Task: Add Attachment from Google Drive to Card Card0000000103 in Board Board0000000026 in Workspace WS0000000009 in Trello. Add Cover Orange to Card Card0000000103 in Board Board0000000026 in Workspace WS0000000009 in Trello. Add "Add Label …" with "Title" Title0000000103 to Button Button0000000103 to Card Card0000000103 in Board Board0000000026 in Workspace WS0000000009 in Trello. Add Description DS0000000103 to Card Card0000000103 in Board Board0000000026 in Workspace WS0000000009 in Trello. Add Comment CM0000000103 to Card Card0000000103 in Board Board0000000026 in Workspace WS0000000009 in Trello
Action: Mouse moved to (415, 512)
Screenshot: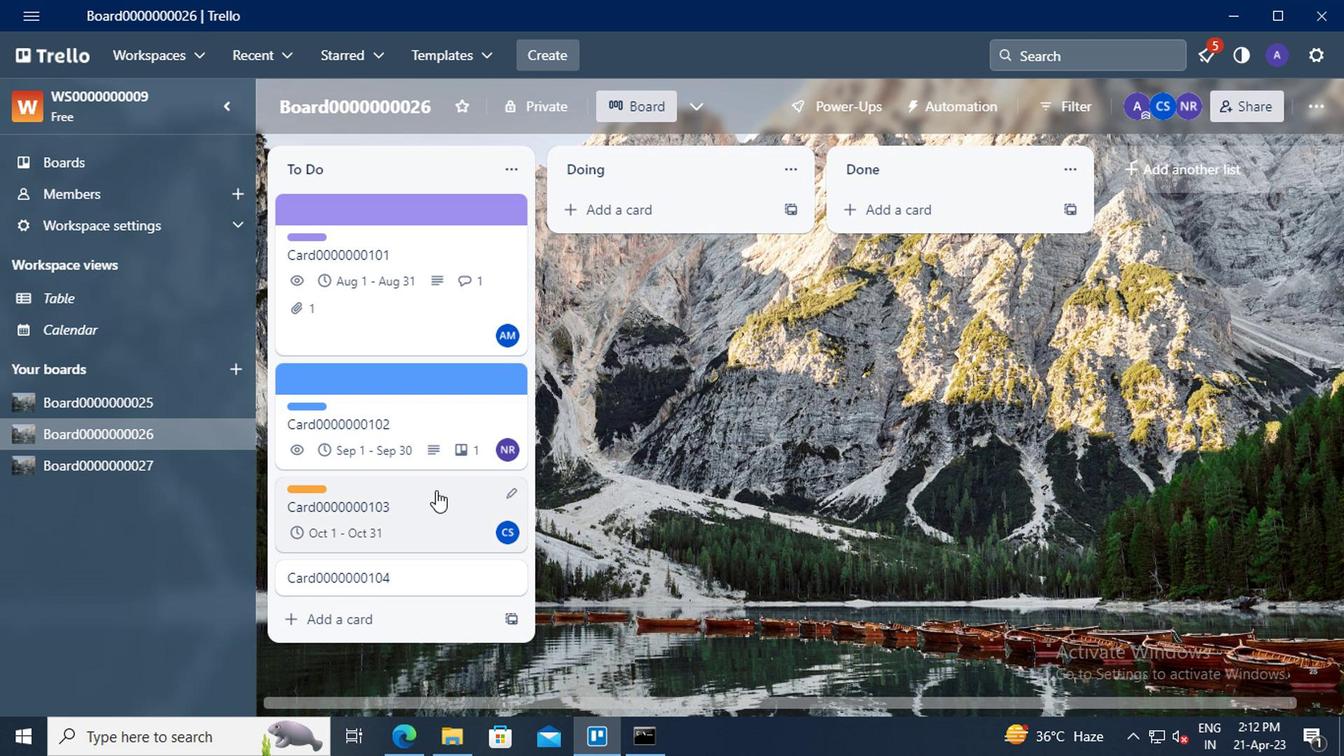 
Action: Mouse pressed left at (415, 512)
Screenshot: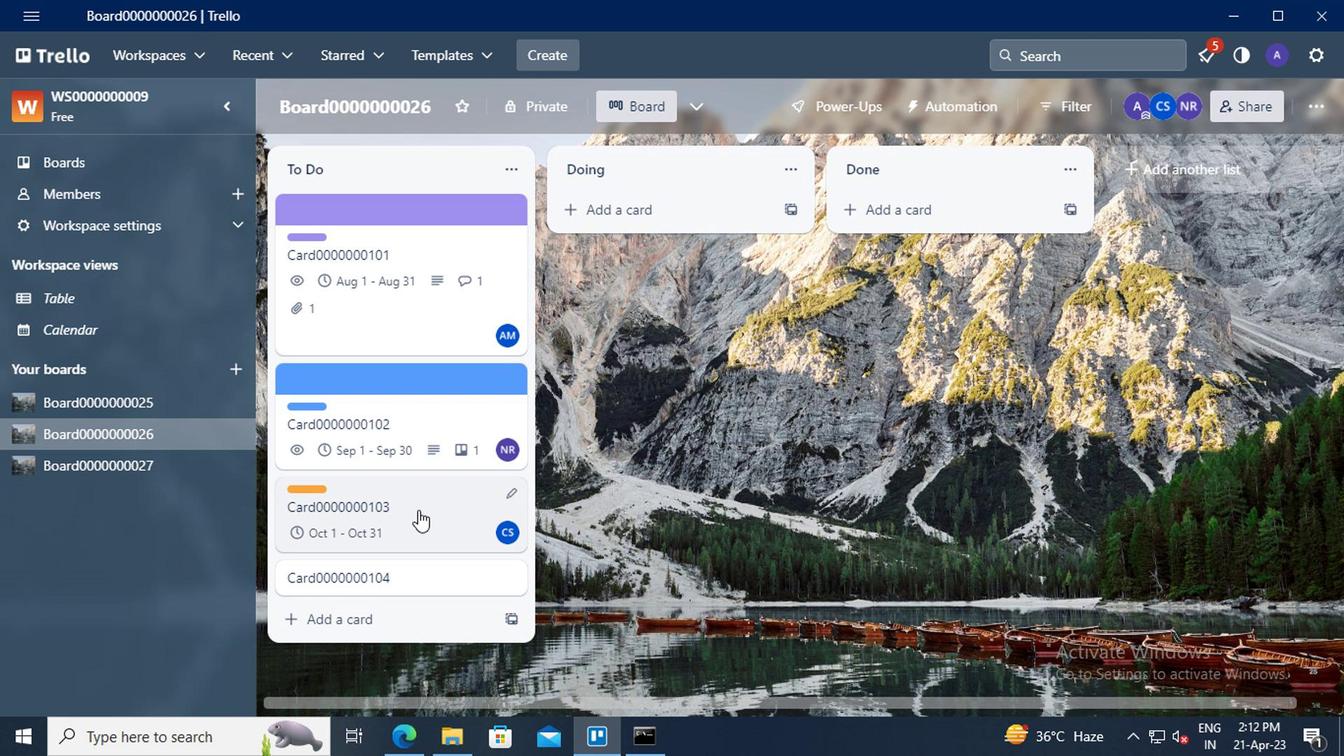 
Action: Mouse moved to (915, 417)
Screenshot: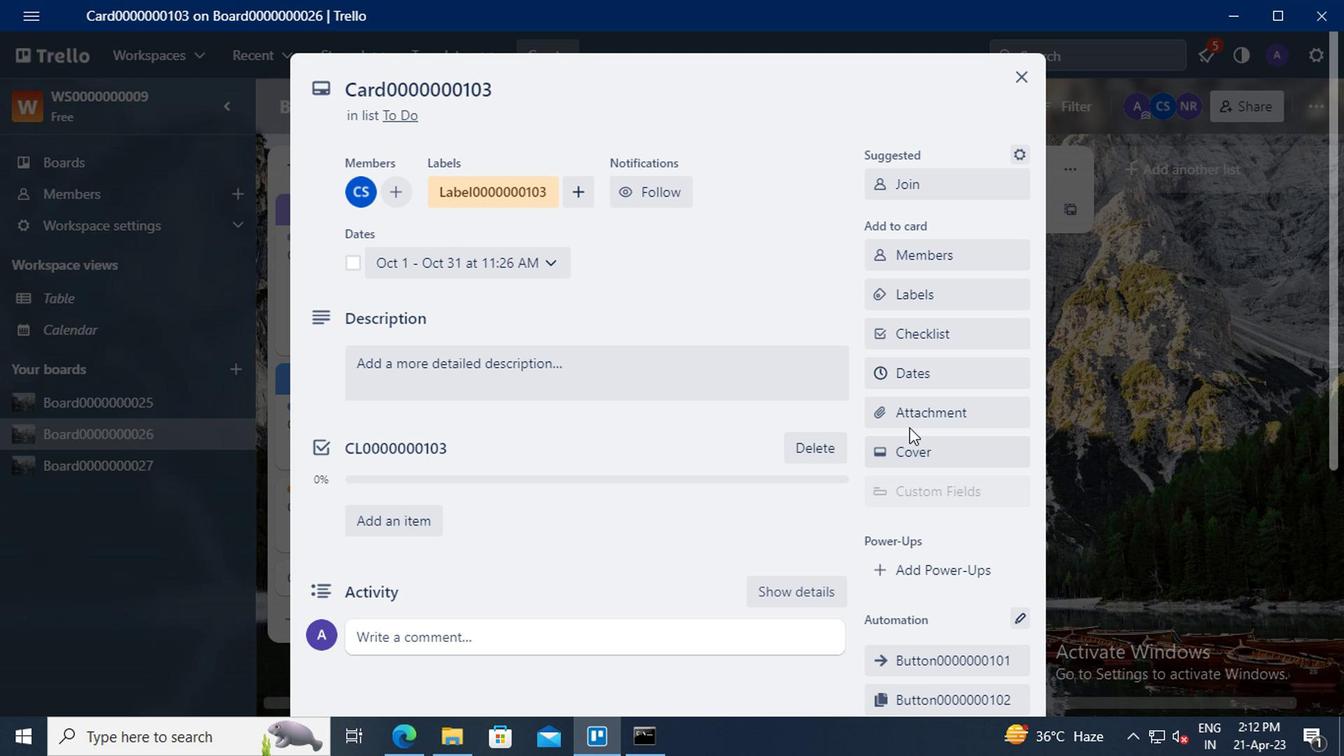 
Action: Mouse pressed left at (915, 417)
Screenshot: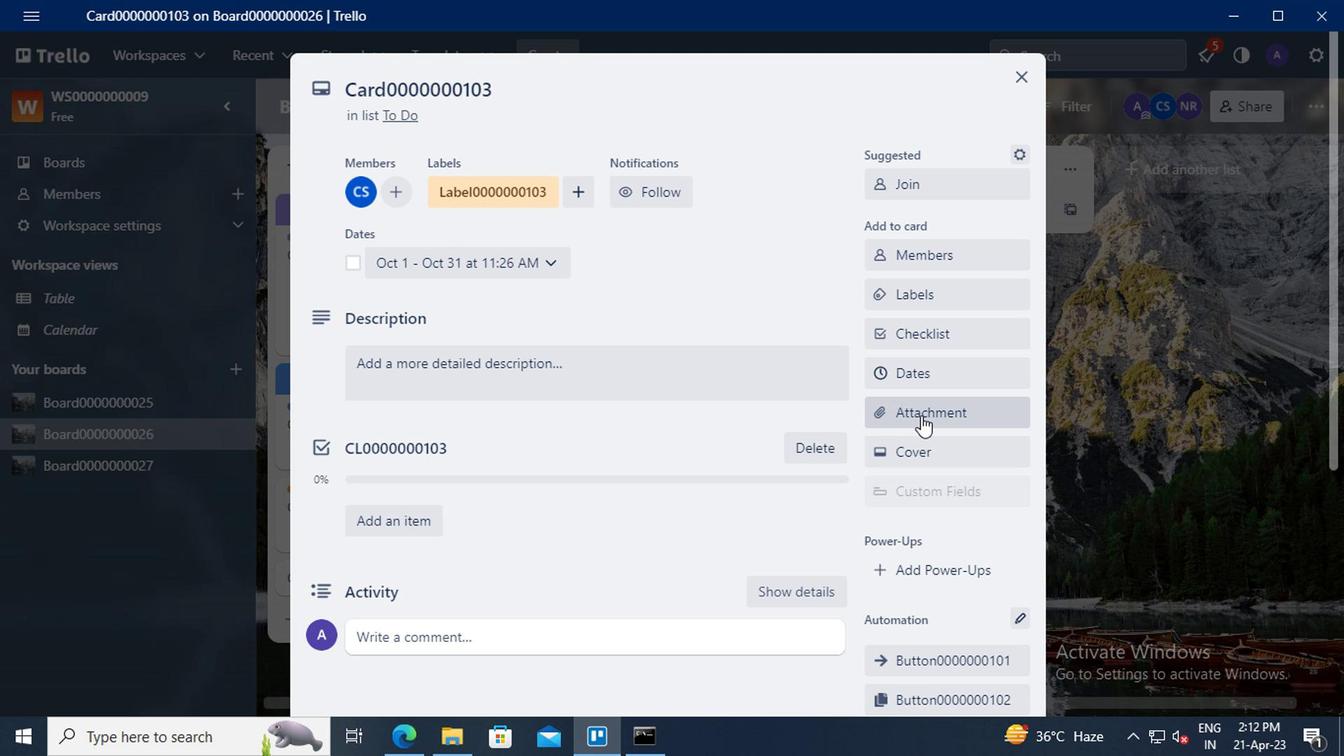 
Action: Mouse moved to (933, 236)
Screenshot: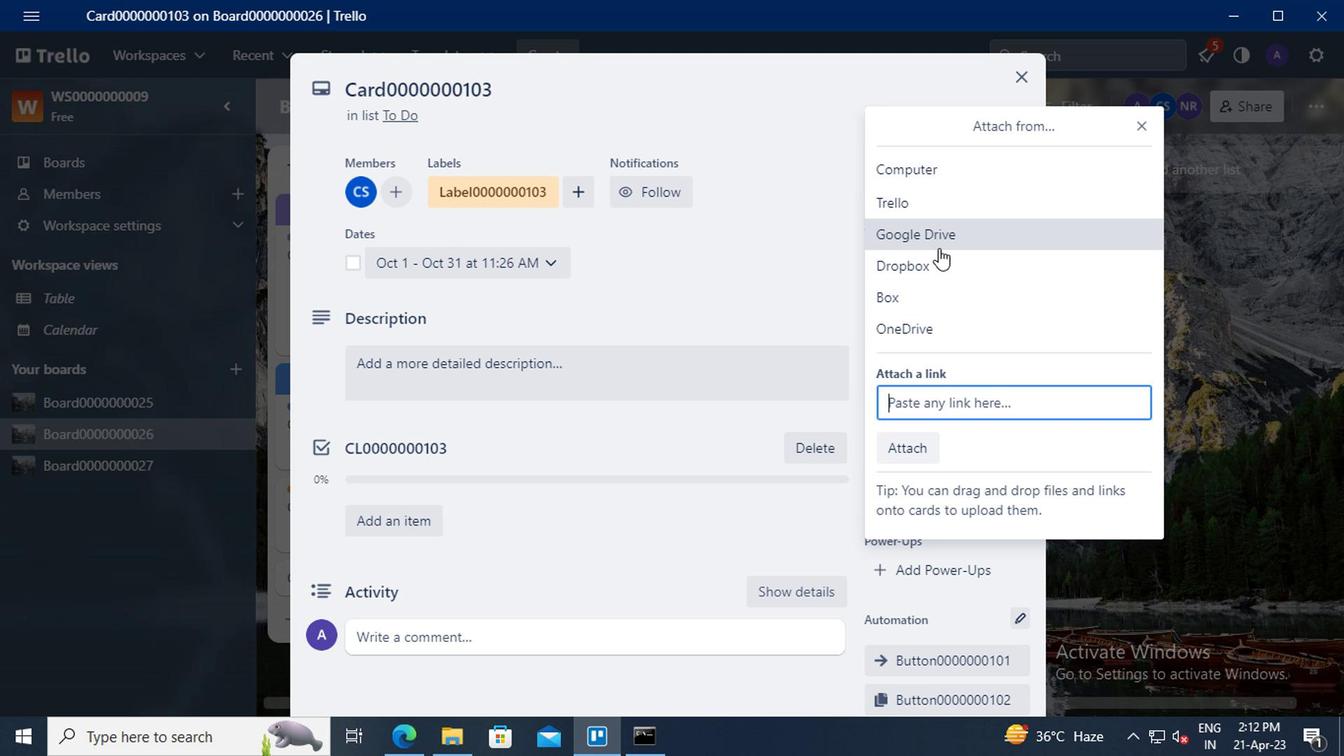 
Action: Mouse pressed left at (933, 236)
Screenshot: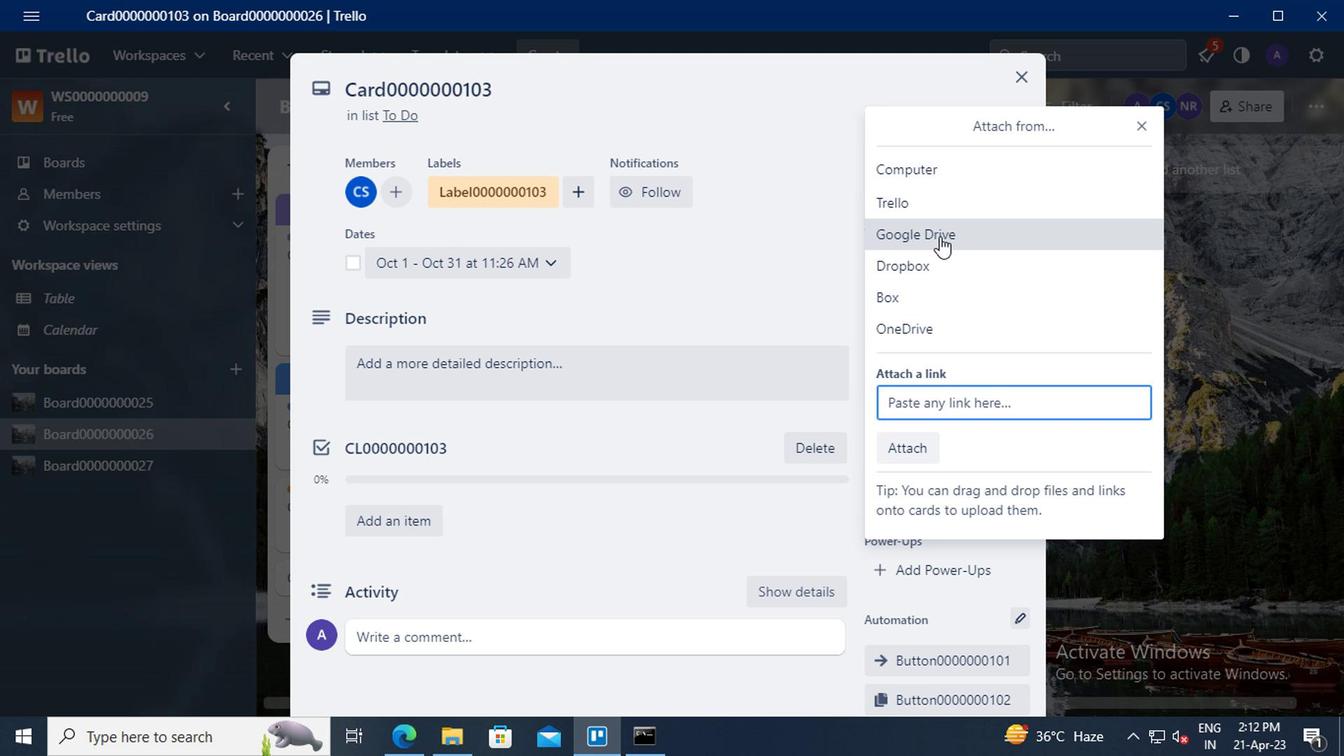 
Action: Mouse moved to (329, 333)
Screenshot: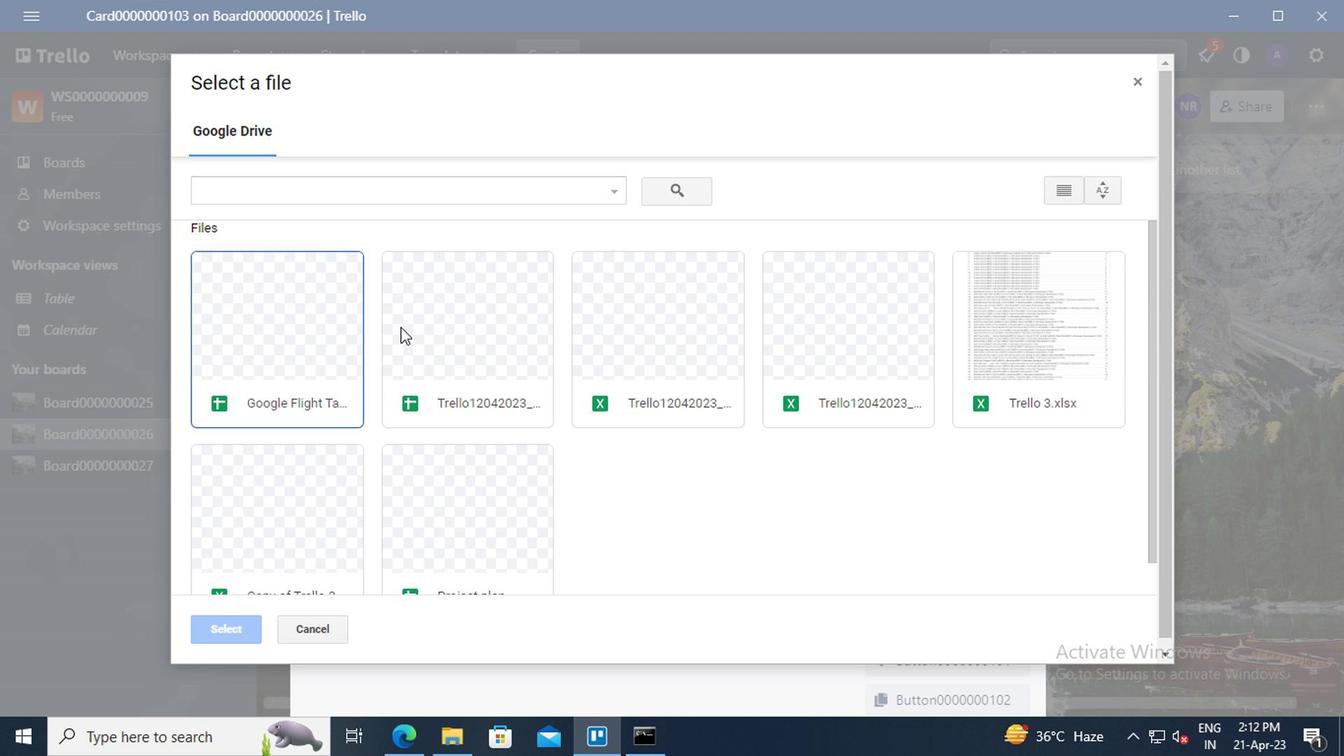 
Action: Mouse pressed left at (329, 333)
Screenshot: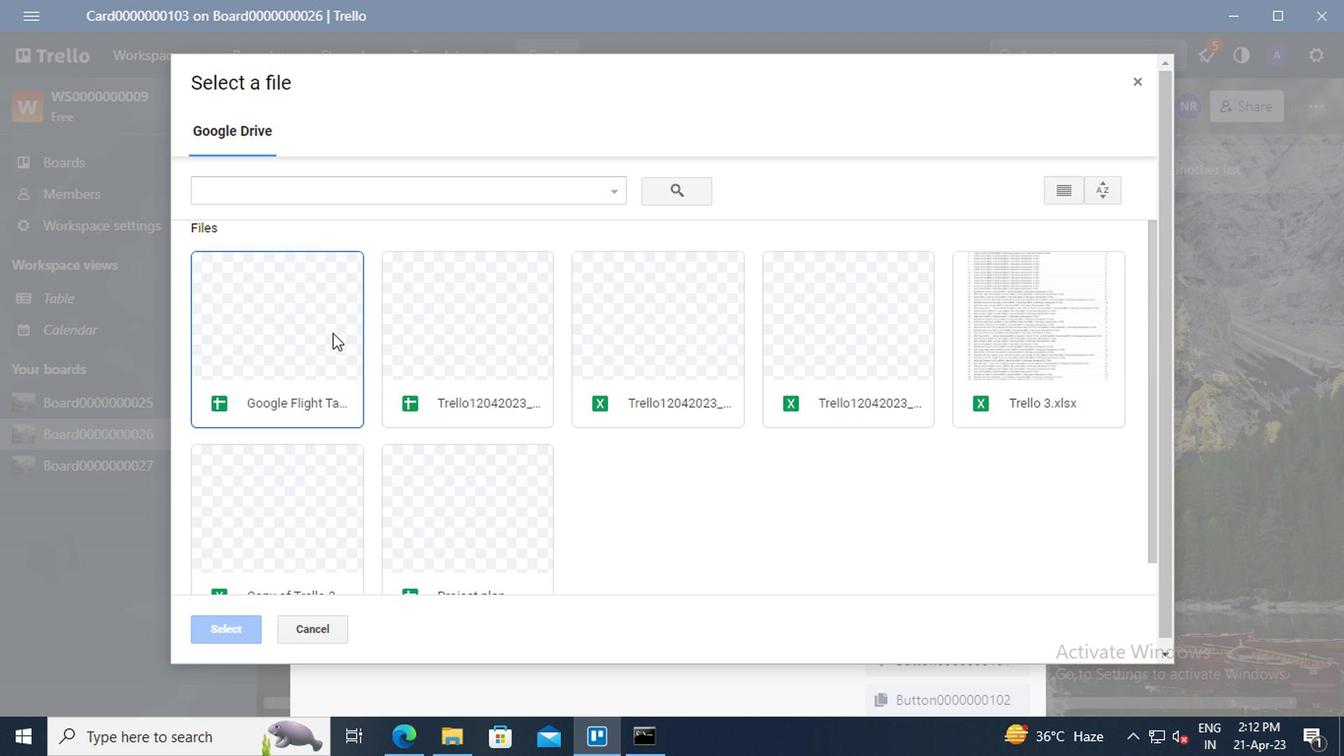 
Action: Mouse moved to (245, 630)
Screenshot: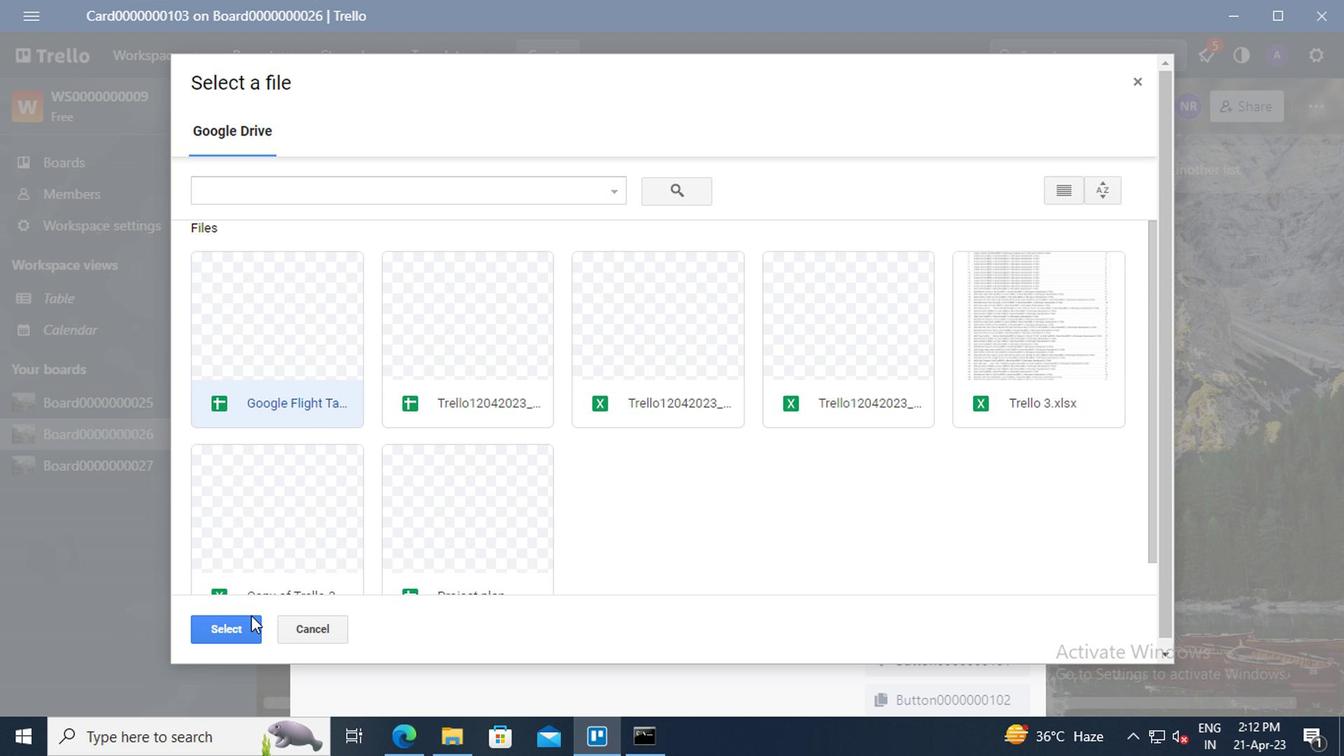 
Action: Mouse pressed left at (245, 630)
Screenshot: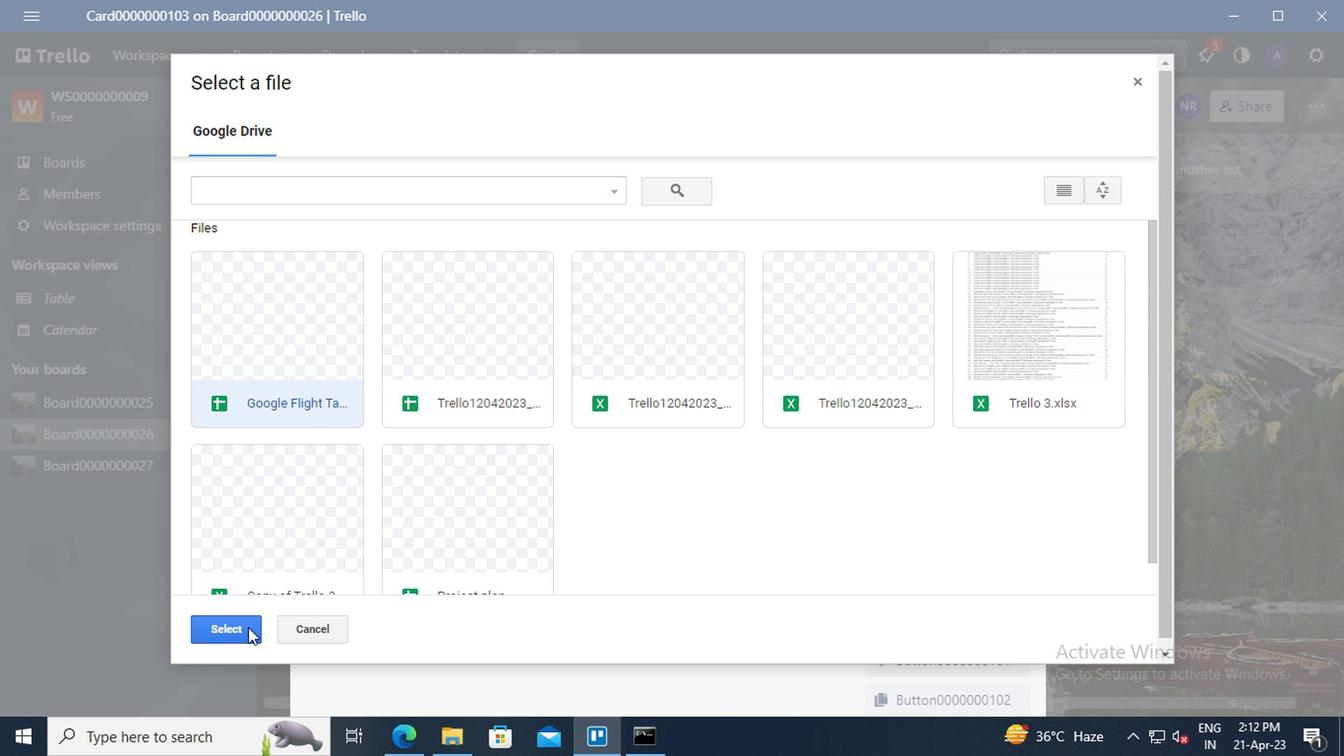
Action: Mouse moved to (909, 450)
Screenshot: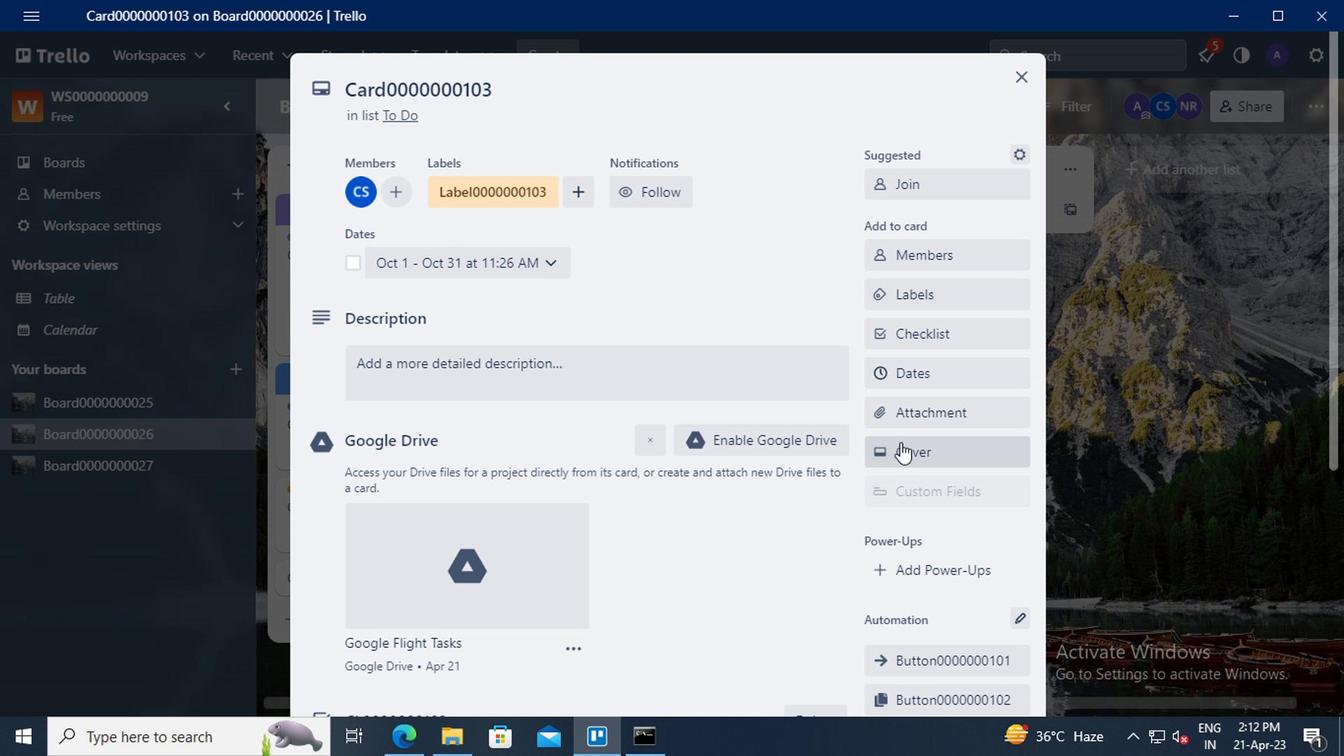 
Action: Mouse pressed left at (909, 450)
Screenshot: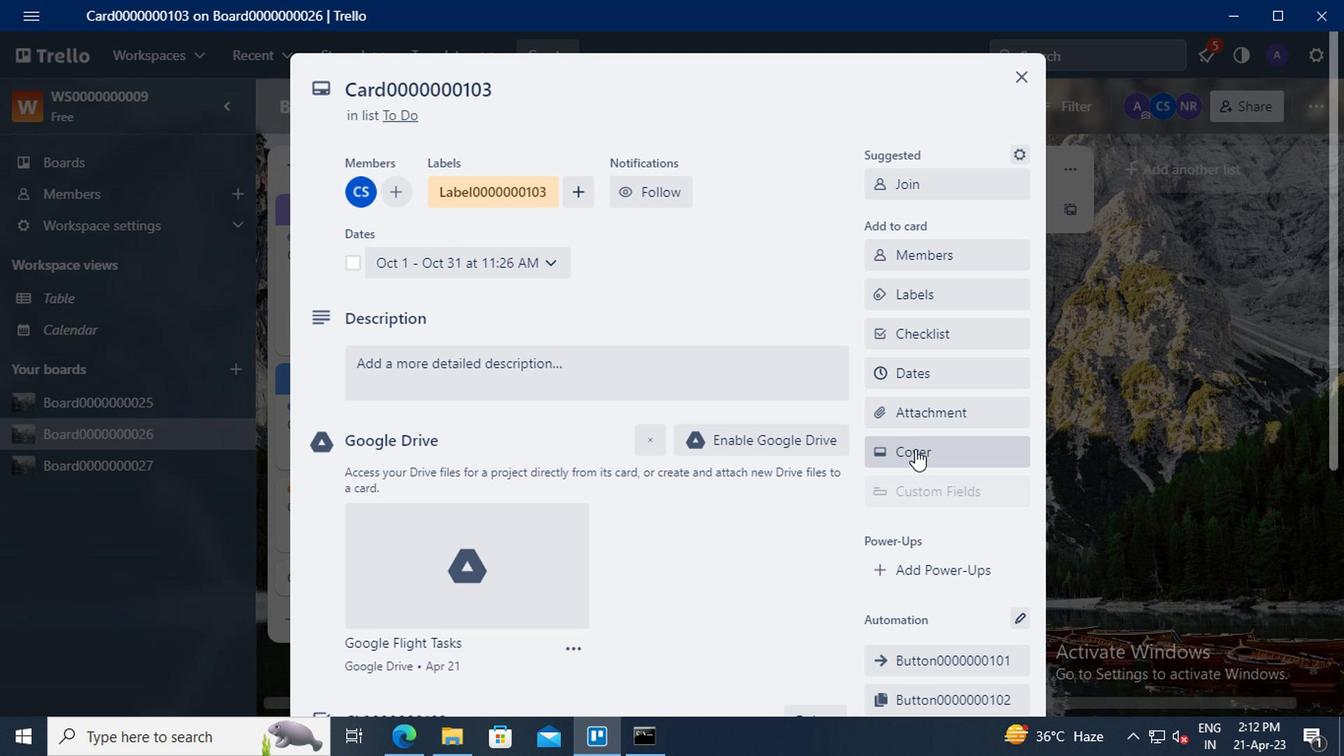 
Action: Mouse moved to (1003, 325)
Screenshot: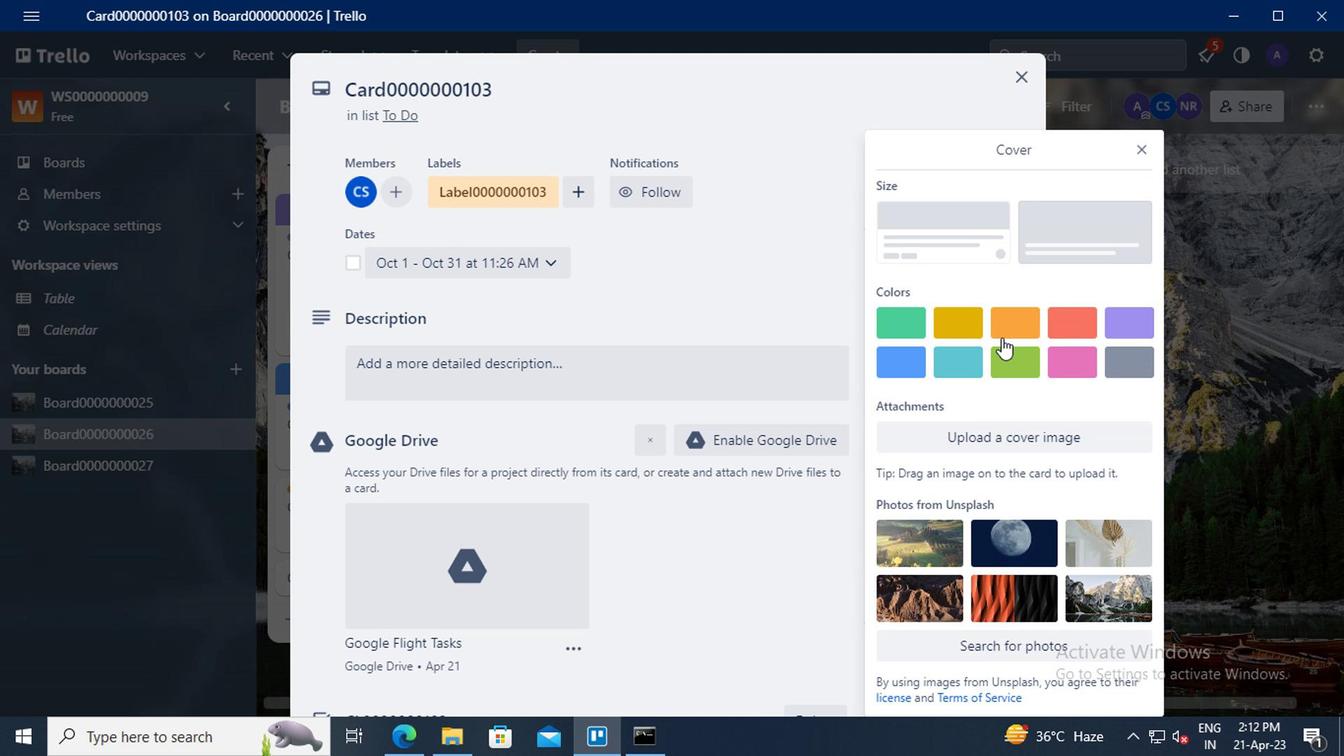 
Action: Mouse pressed left at (1003, 325)
Screenshot: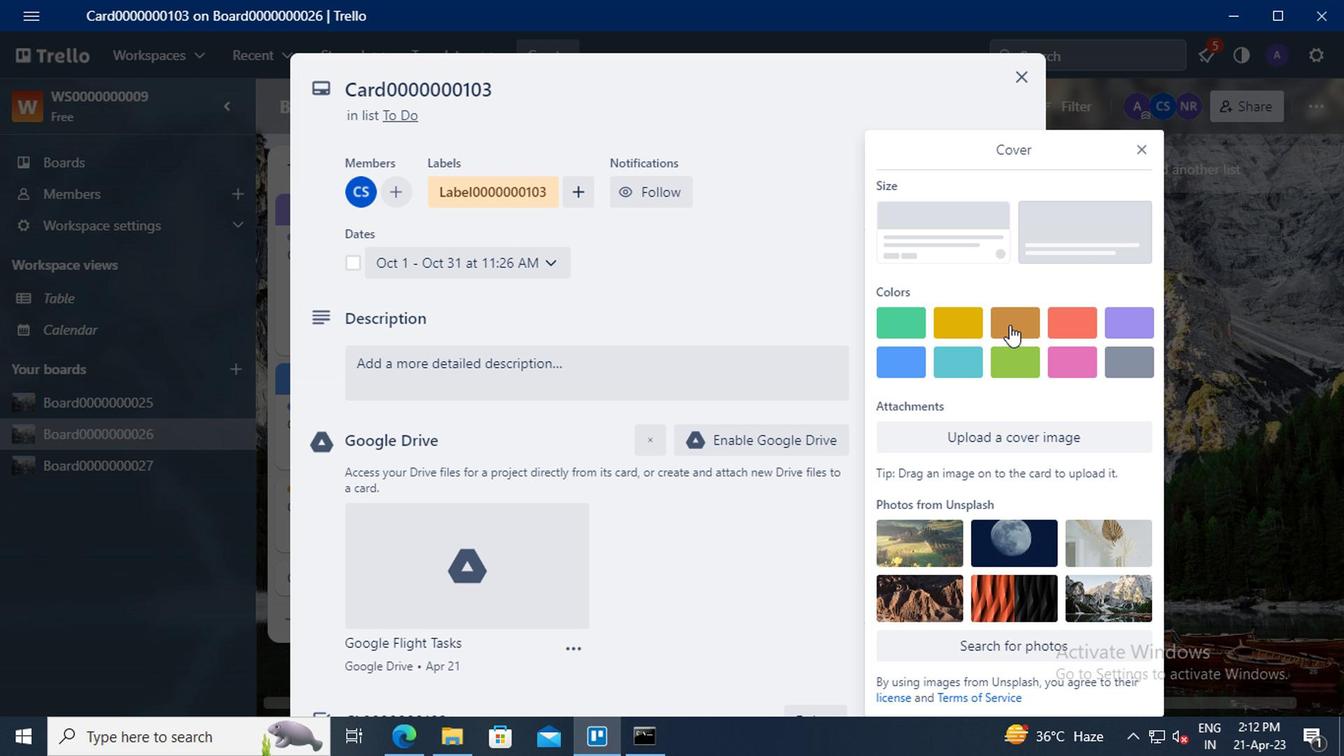 
Action: Mouse moved to (1134, 111)
Screenshot: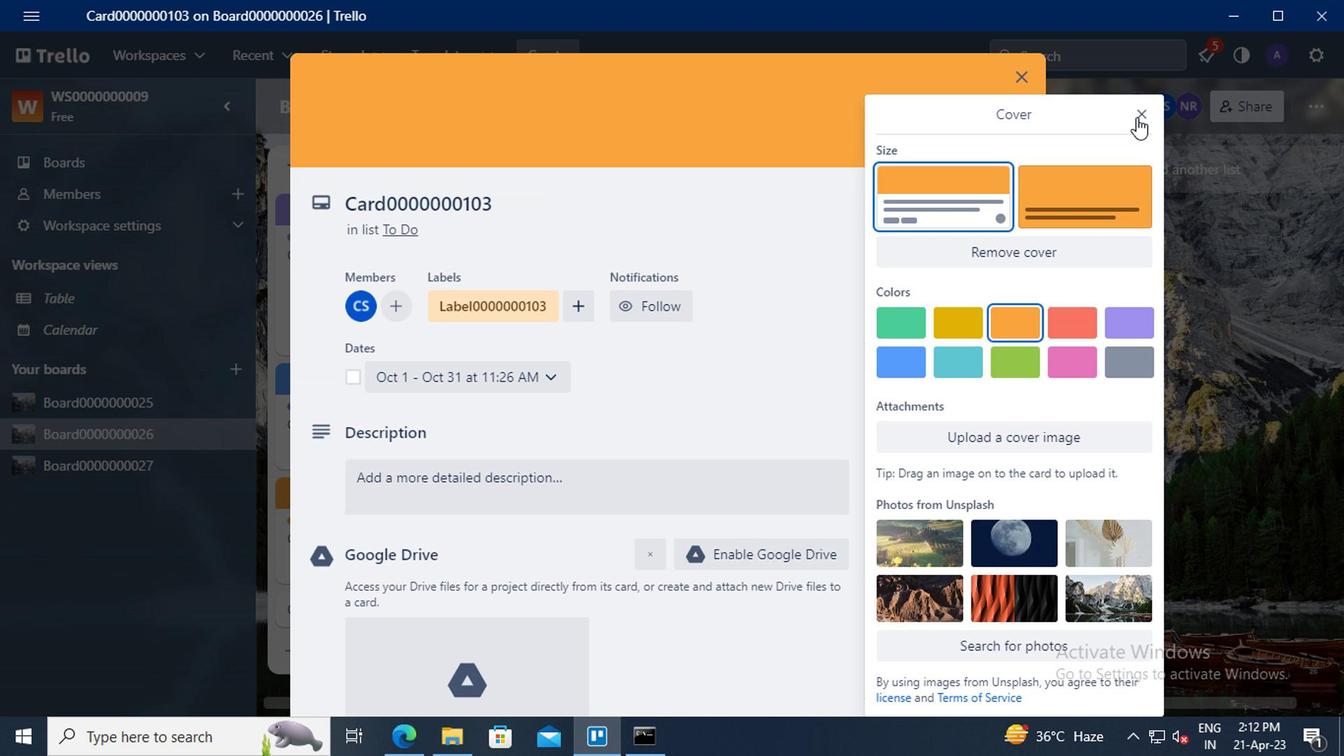 
Action: Mouse pressed left at (1134, 111)
Screenshot: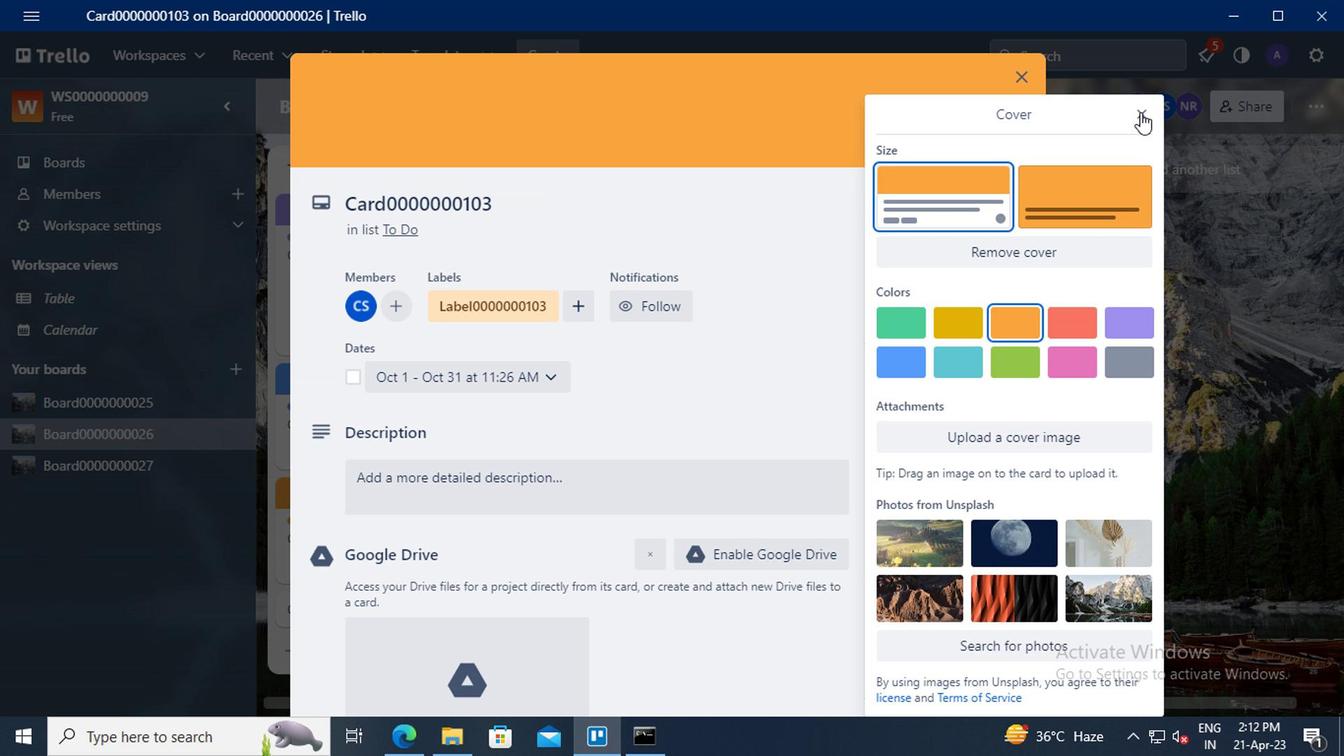 
Action: Mouse moved to (963, 270)
Screenshot: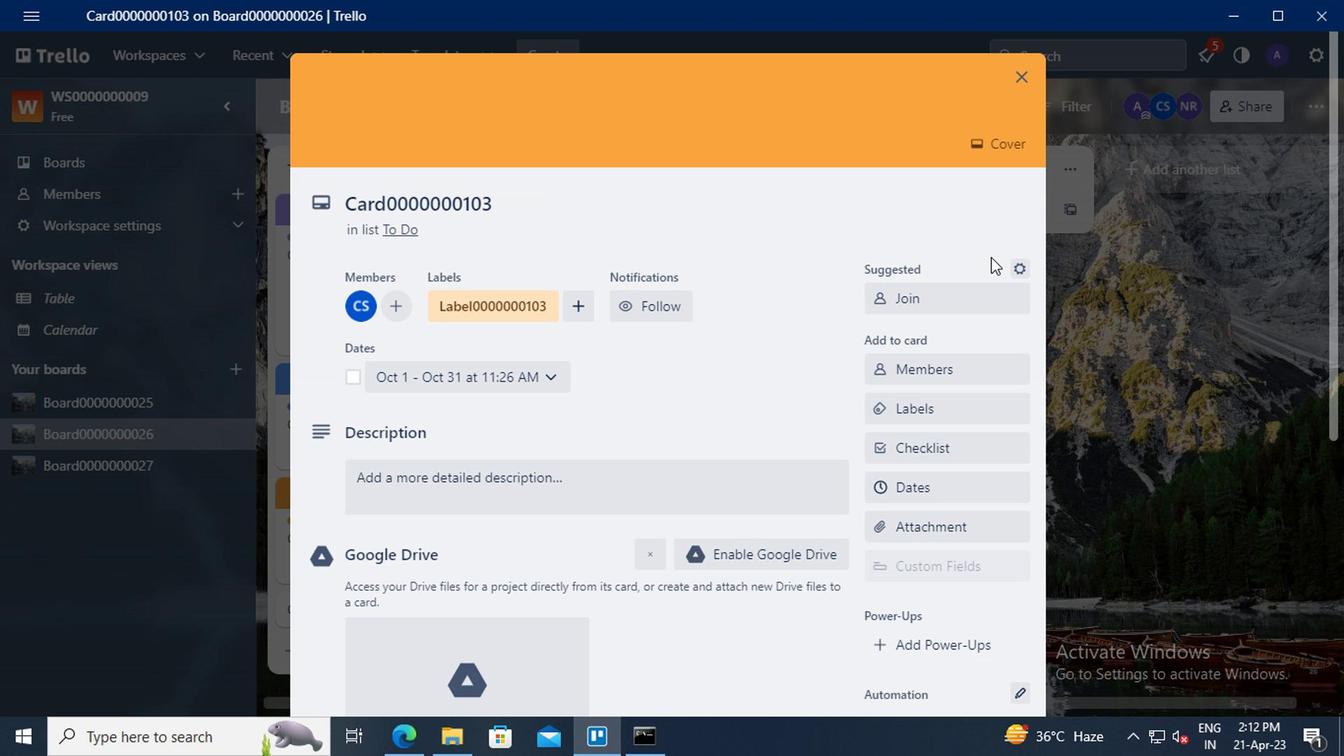 
Action: Mouse scrolled (963, 268) with delta (0, -1)
Screenshot: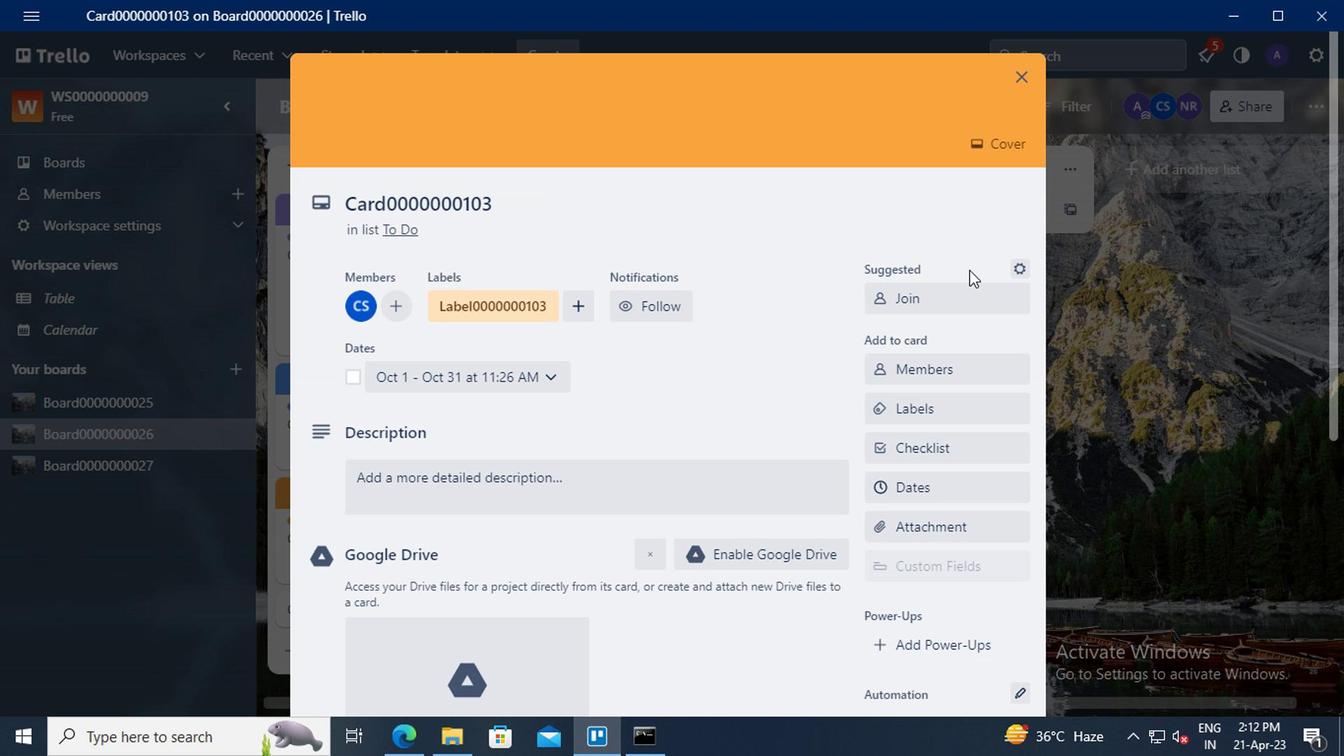 
Action: Mouse scrolled (963, 268) with delta (0, -1)
Screenshot: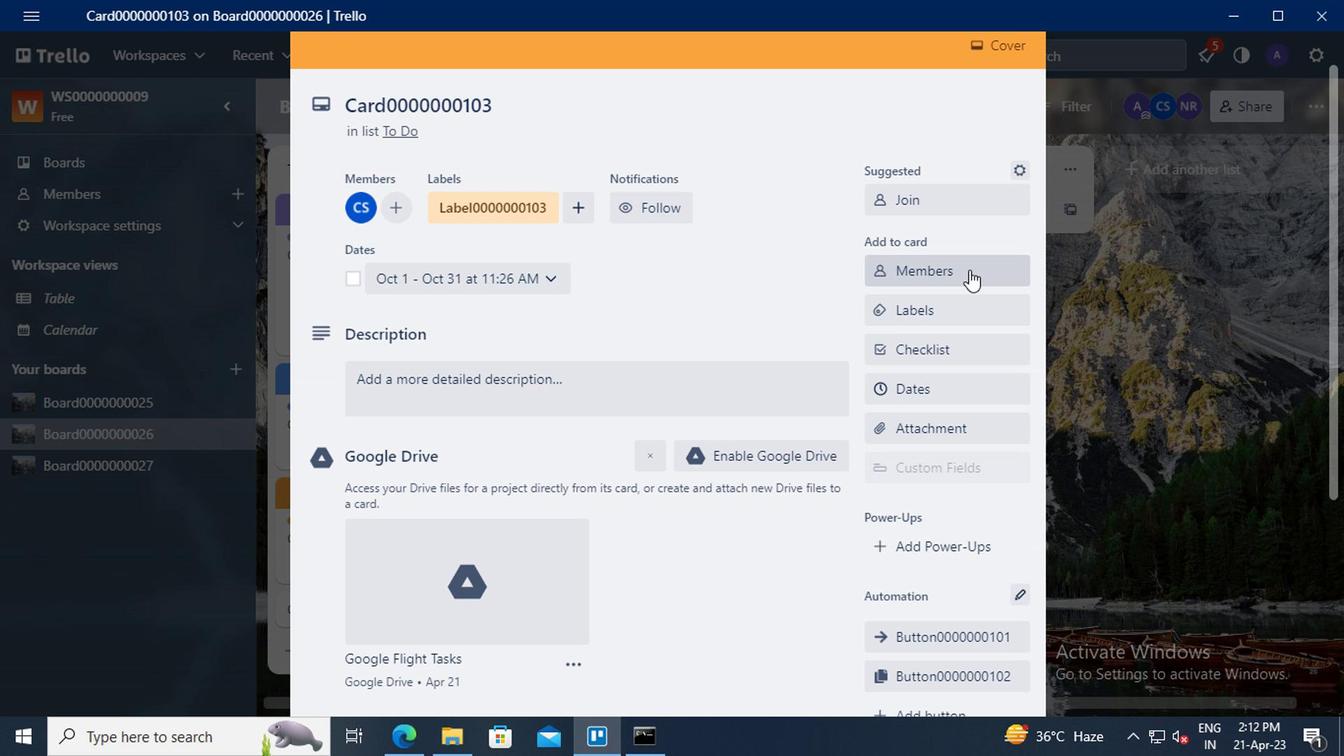 
Action: Mouse scrolled (963, 268) with delta (0, -1)
Screenshot: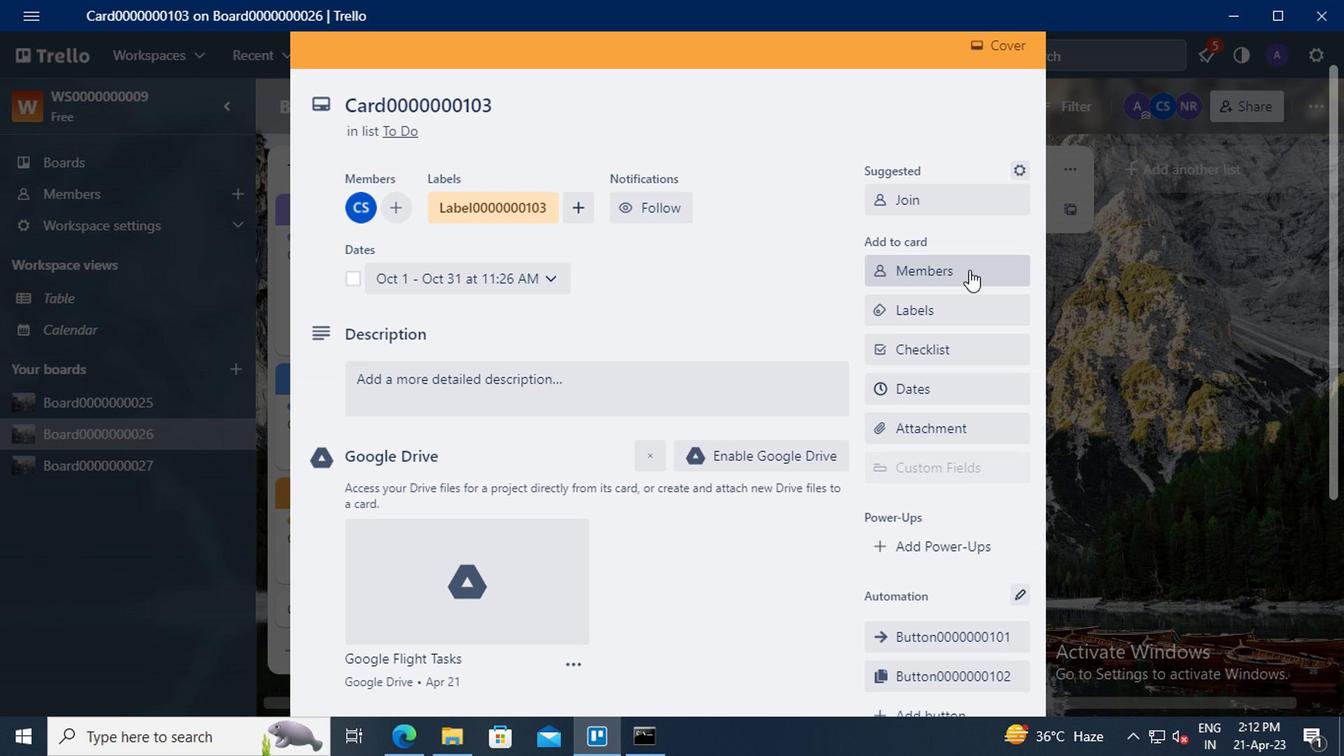 
Action: Mouse scrolled (963, 268) with delta (0, -1)
Screenshot: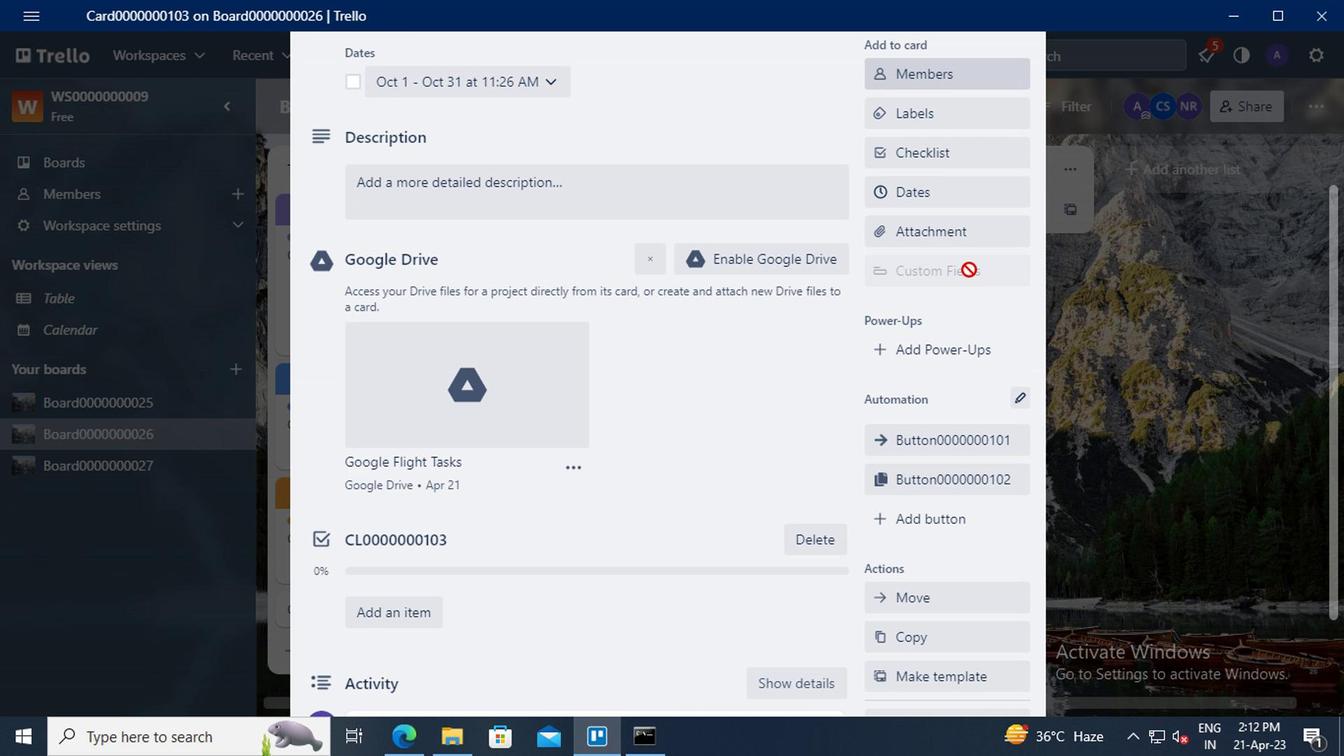 
Action: Mouse moved to (948, 420)
Screenshot: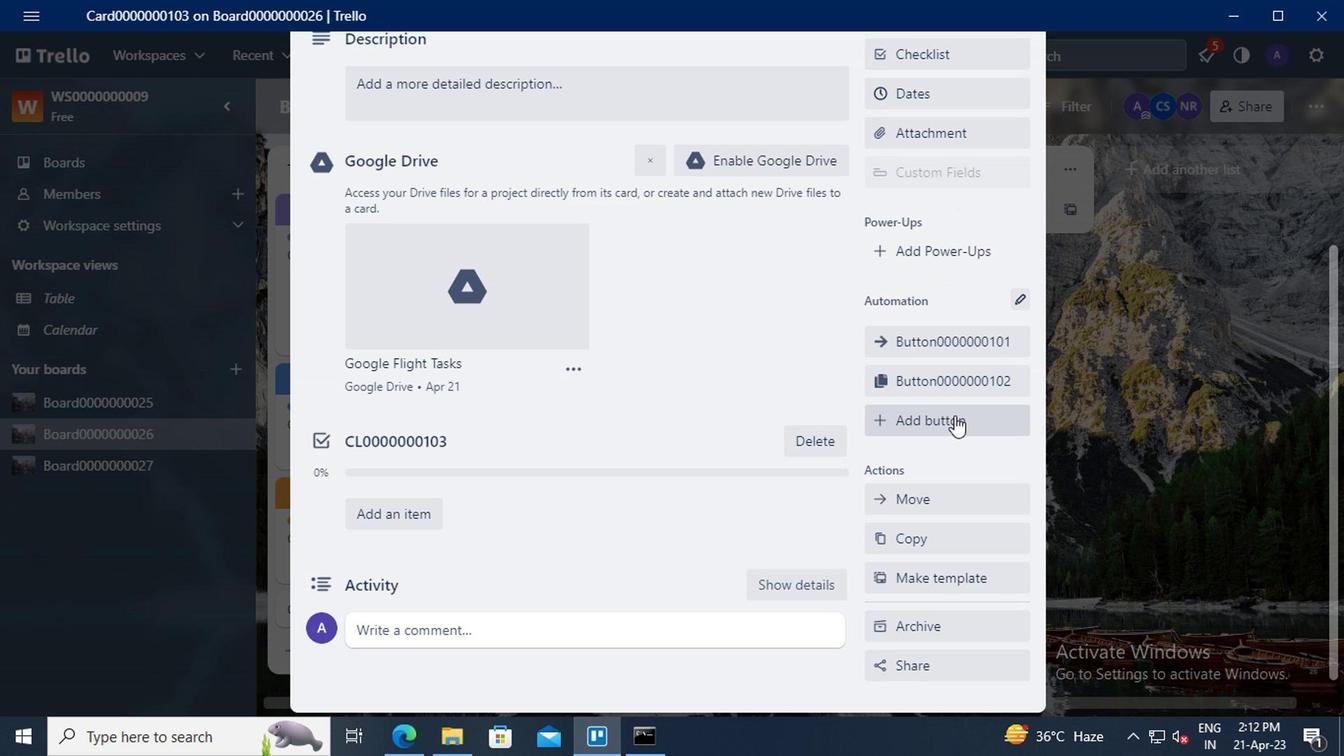 
Action: Mouse pressed left at (948, 420)
Screenshot: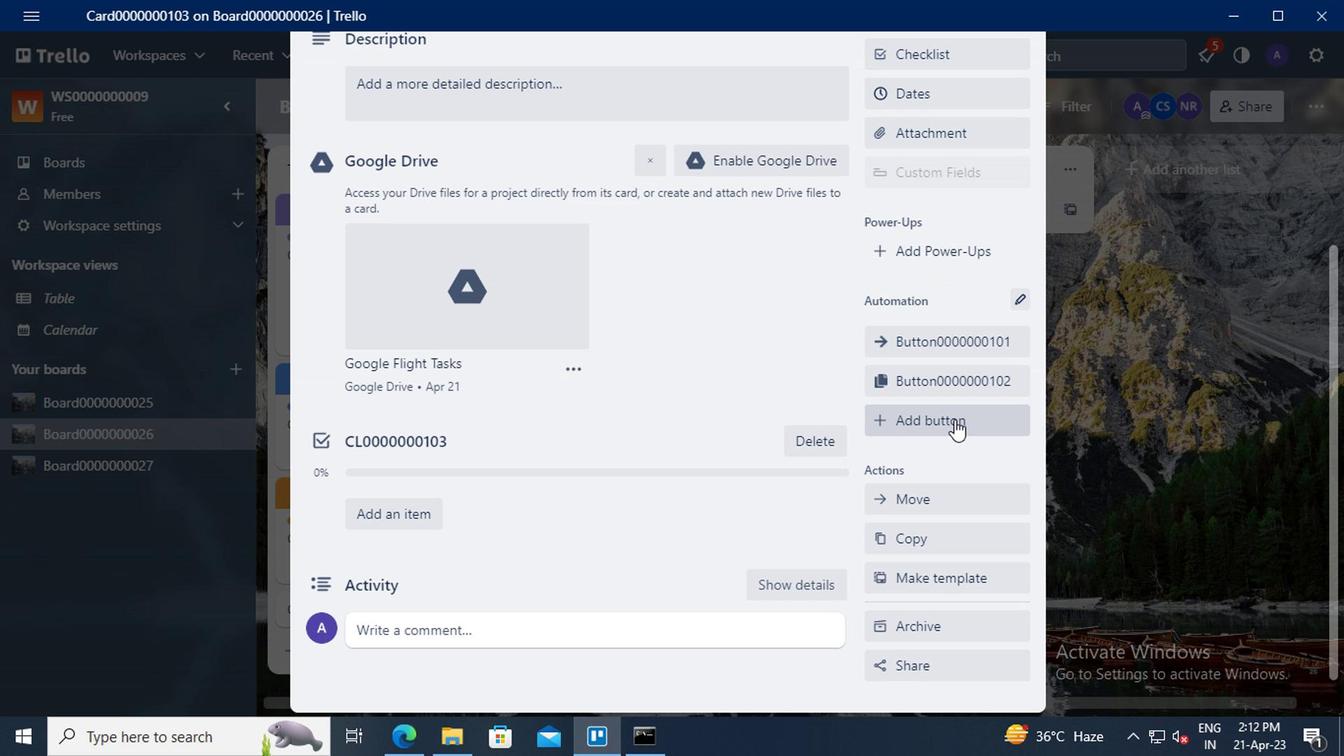 
Action: Mouse moved to (935, 262)
Screenshot: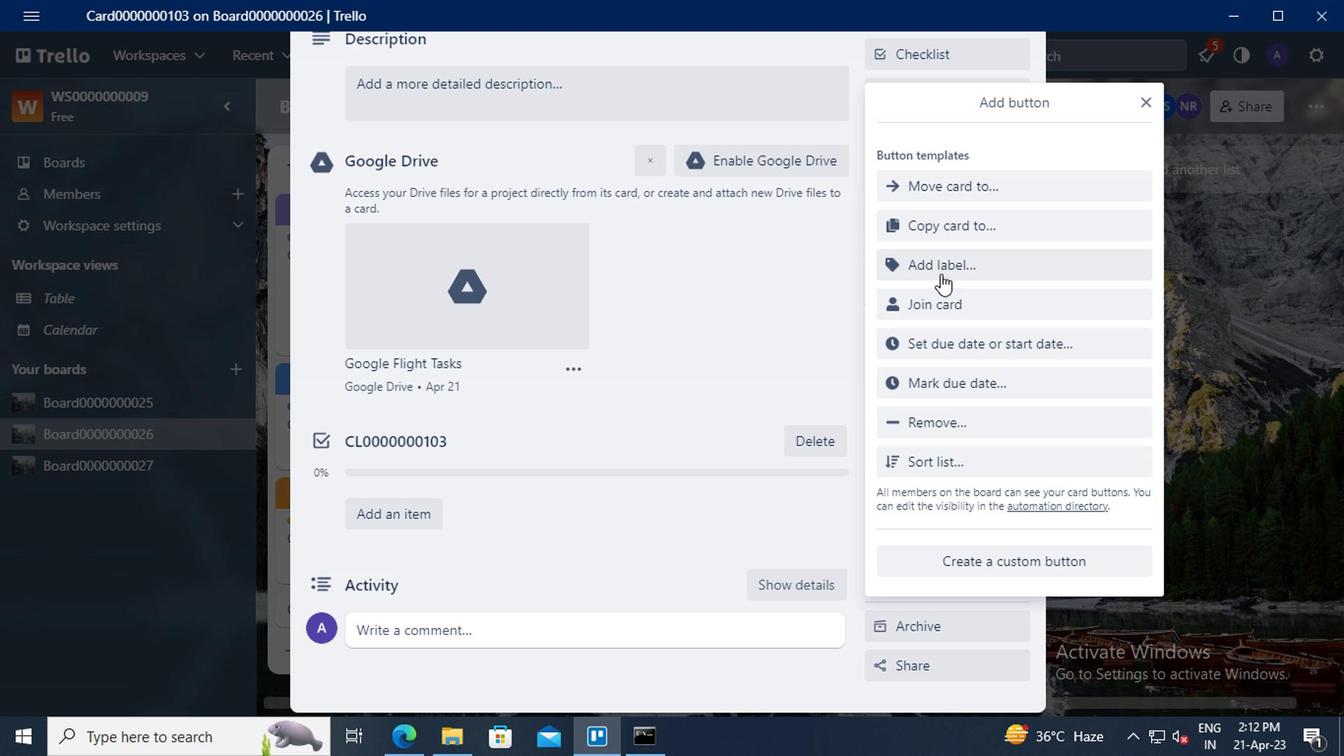 
Action: Mouse pressed left at (935, 262)
Screenshot: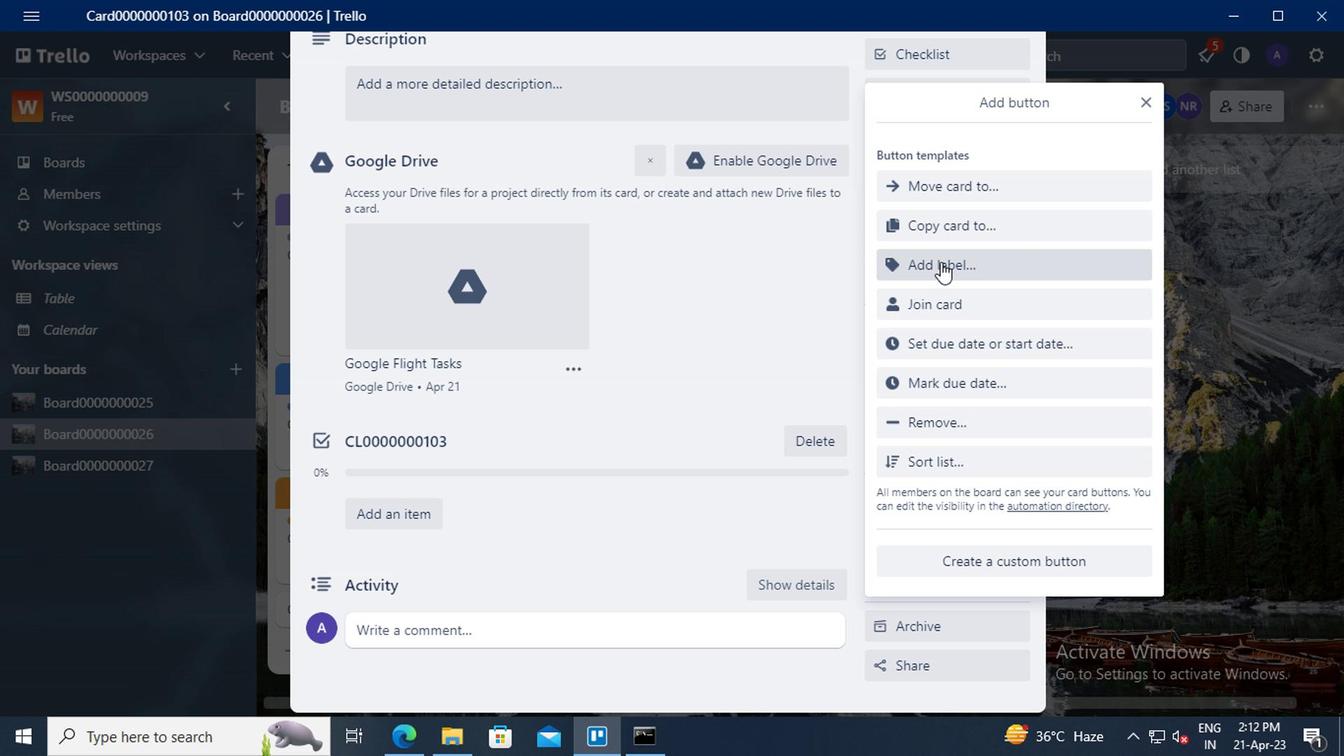 
Action: Mouse moved to (948, 184)
Screenshot: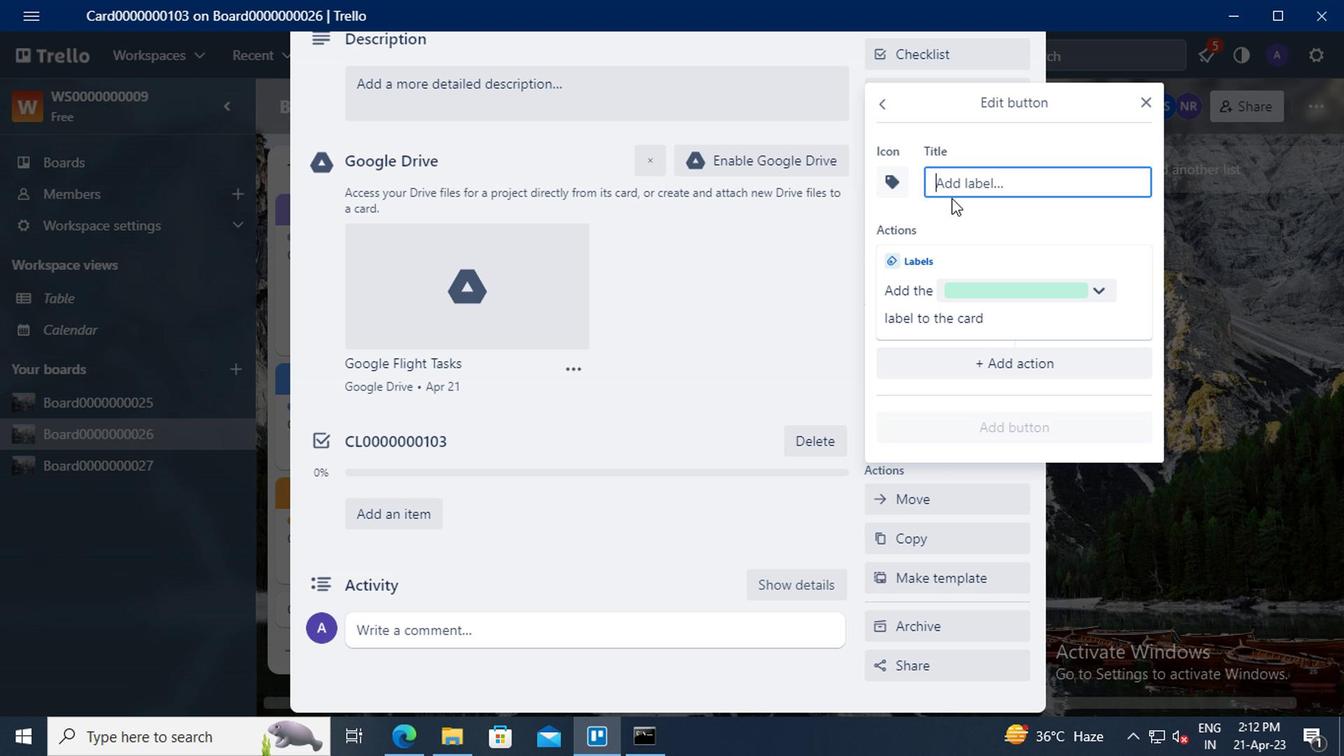 
Action: Mouse pressed left at (948, 184)
Screenshot: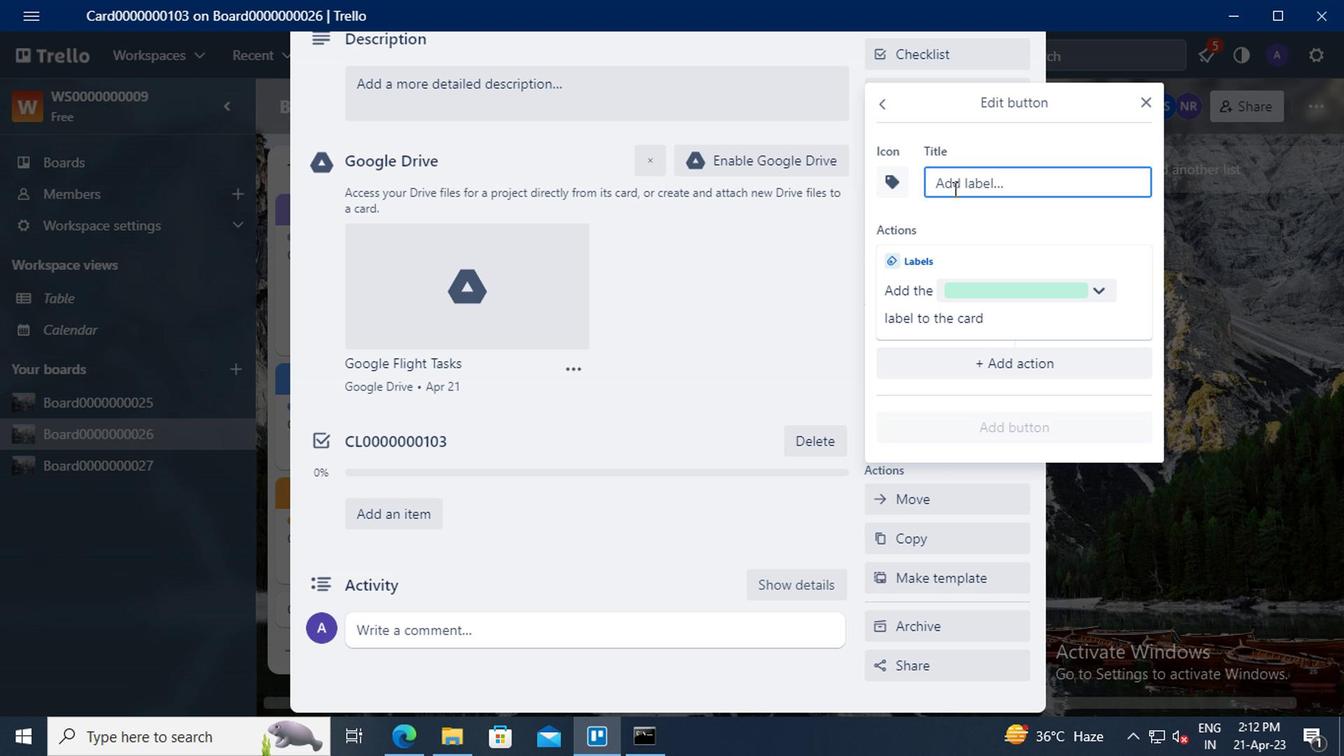 
Action: Key pressed <Key.shift>TITLE0000000103
Screenshot: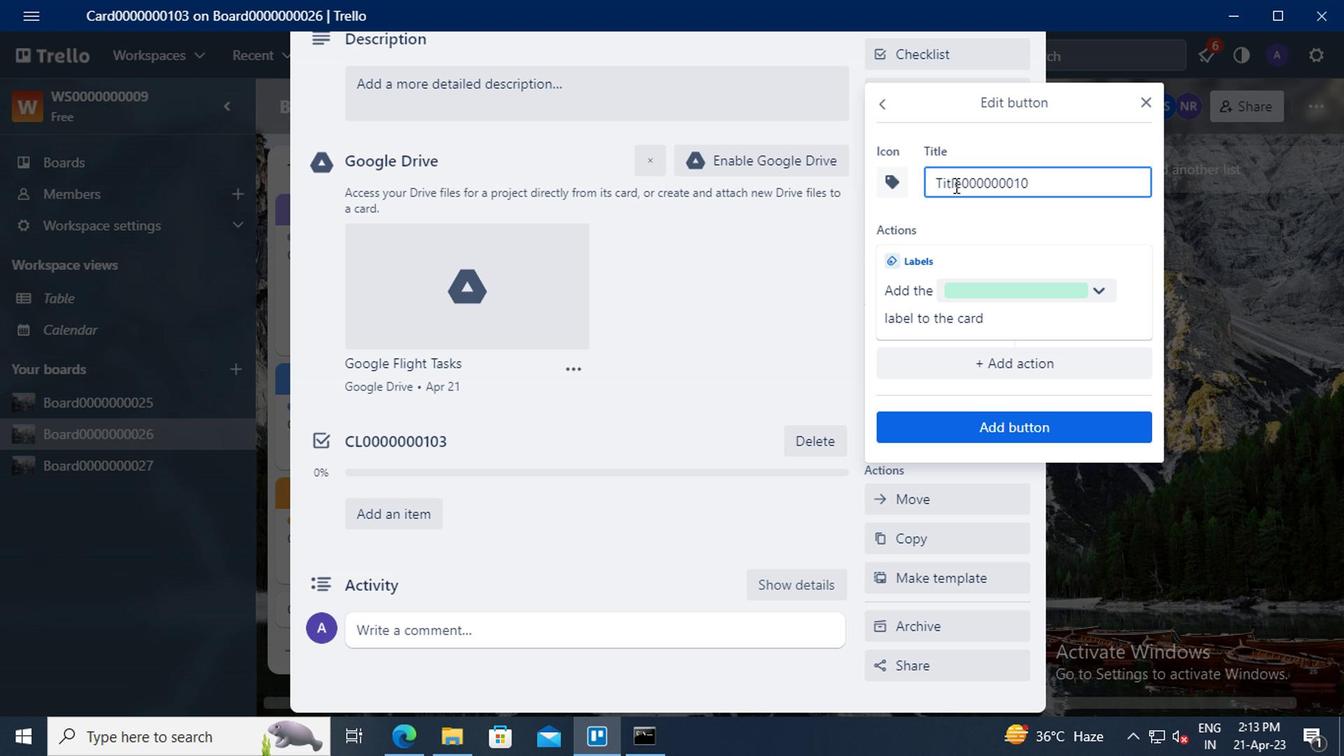
Action: Mouse moved to (1012, 426)
Screenshot: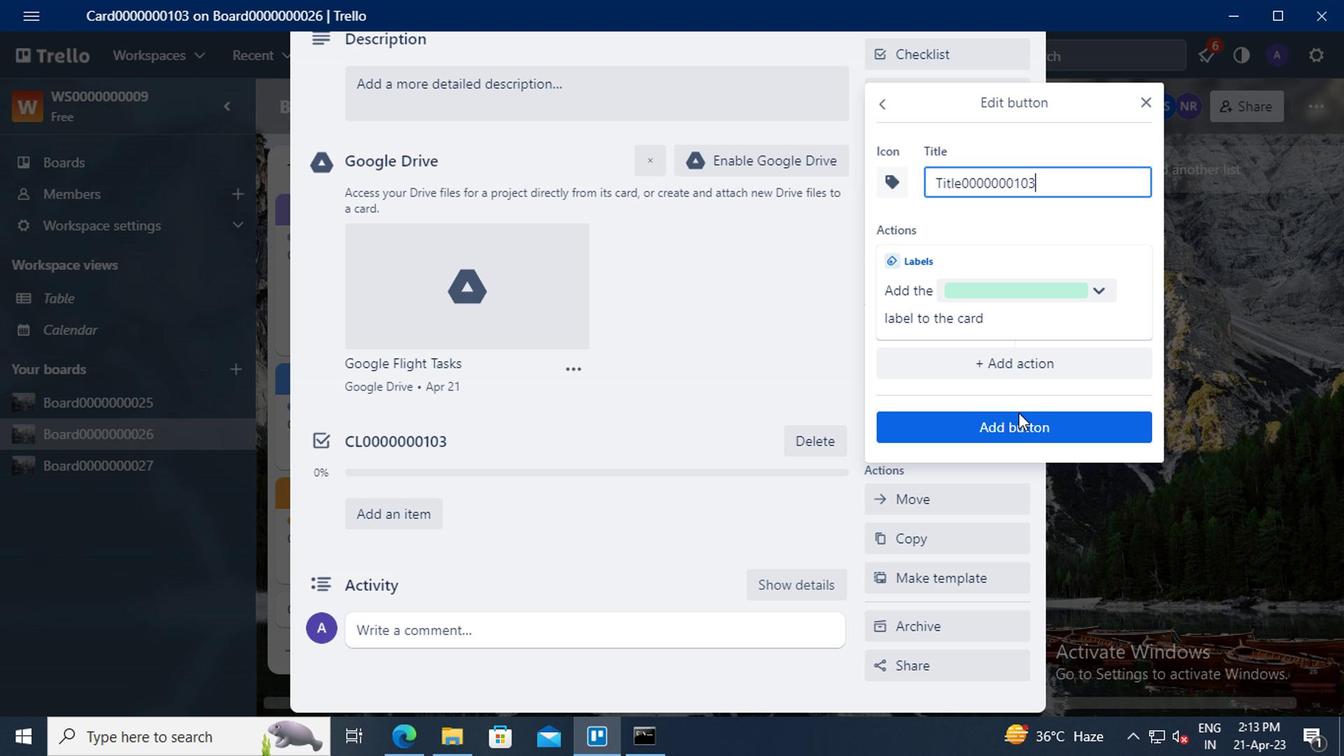 
Action: Mouse pressed left at (1012, 426)
Screenshot: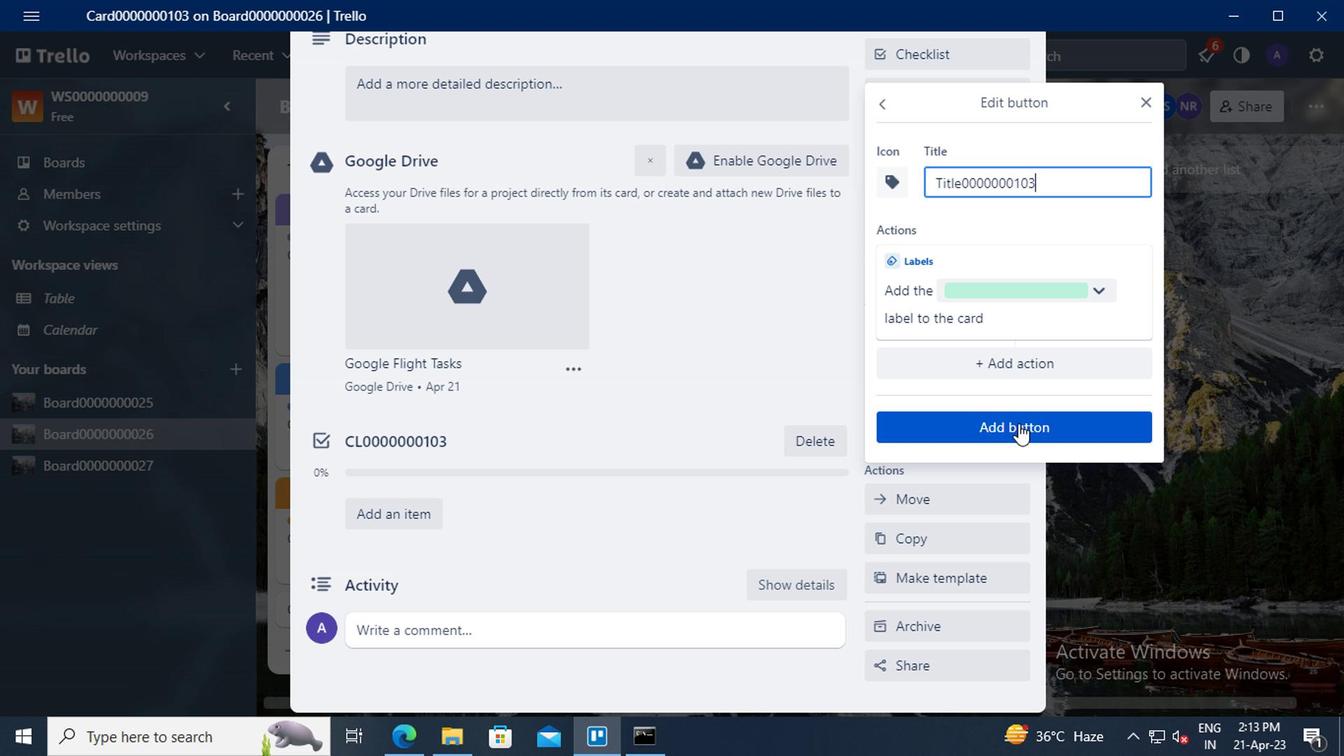 
Action: Mouse moved to (660, 422)
Screenshot: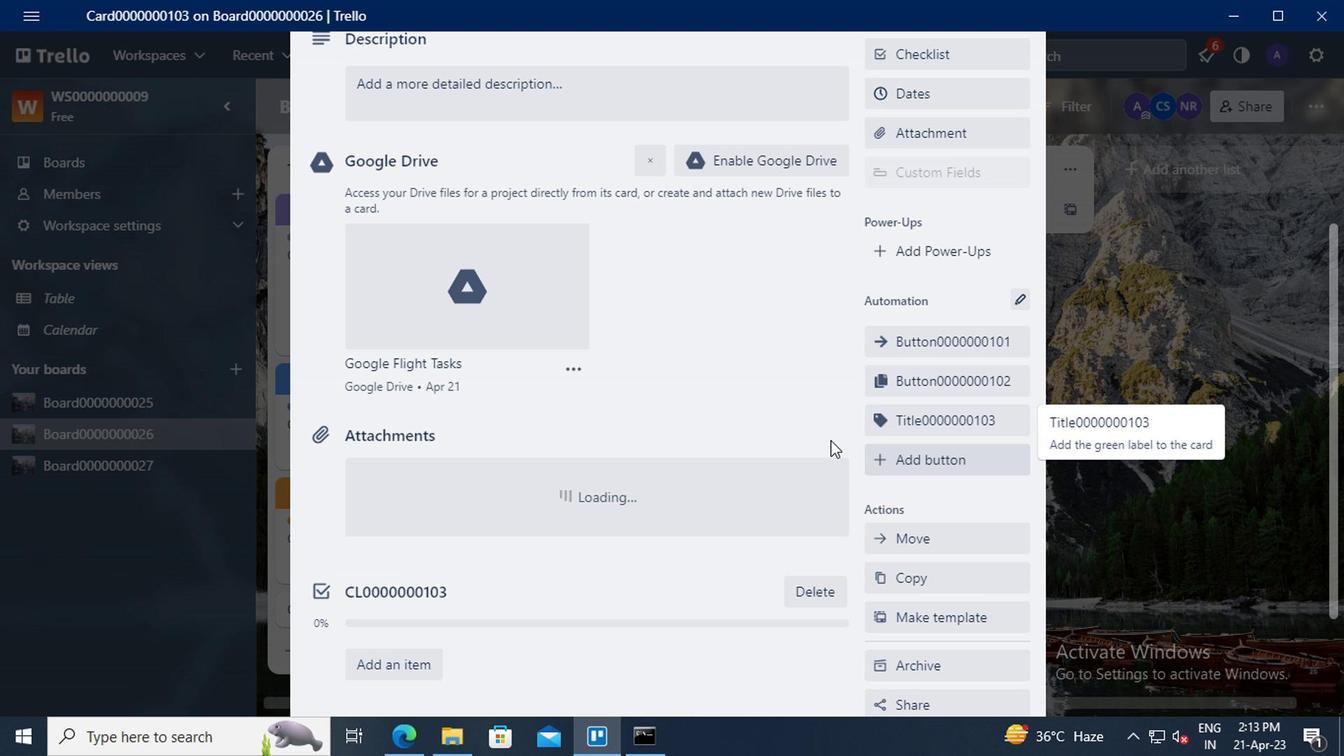 
Action: Mouse scrolled (660, 424) with delta (0, 1)
Screenshot: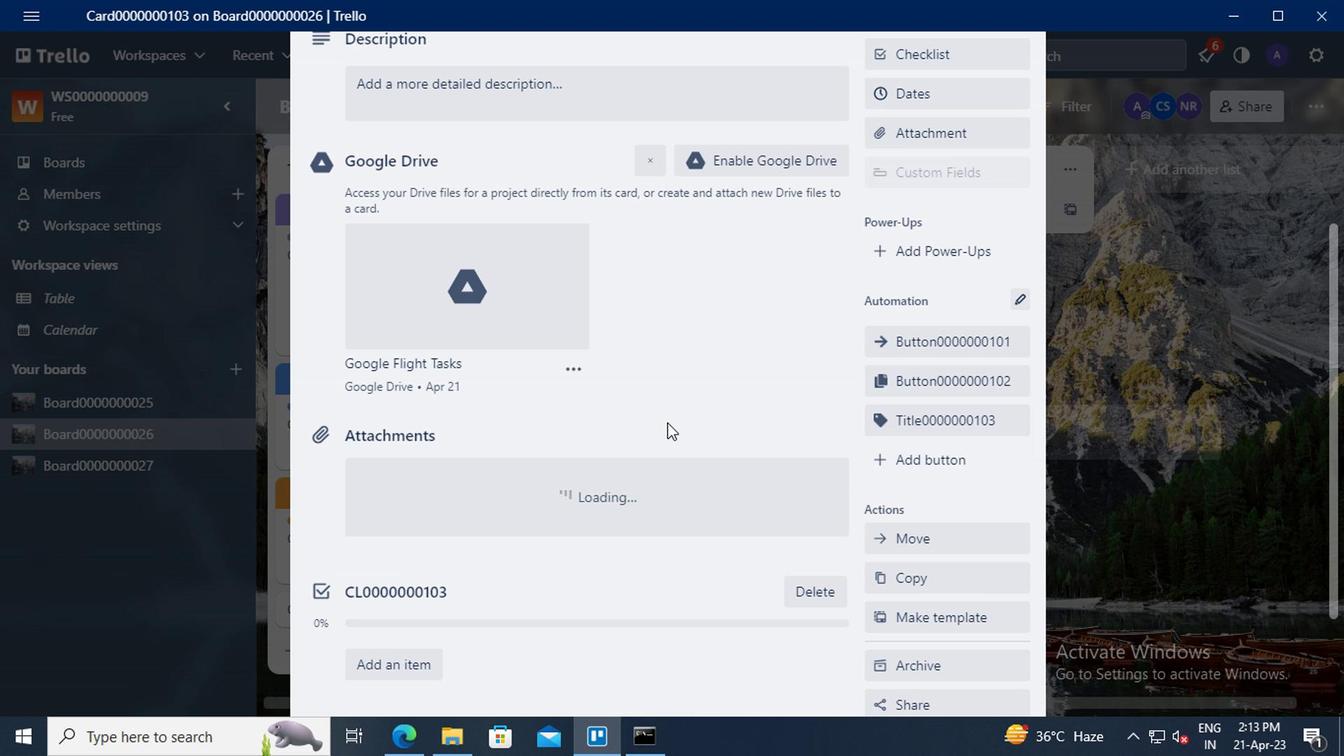 
Action: Mouse scrolled (660, 424) with delta (0, 1)
Screenshot: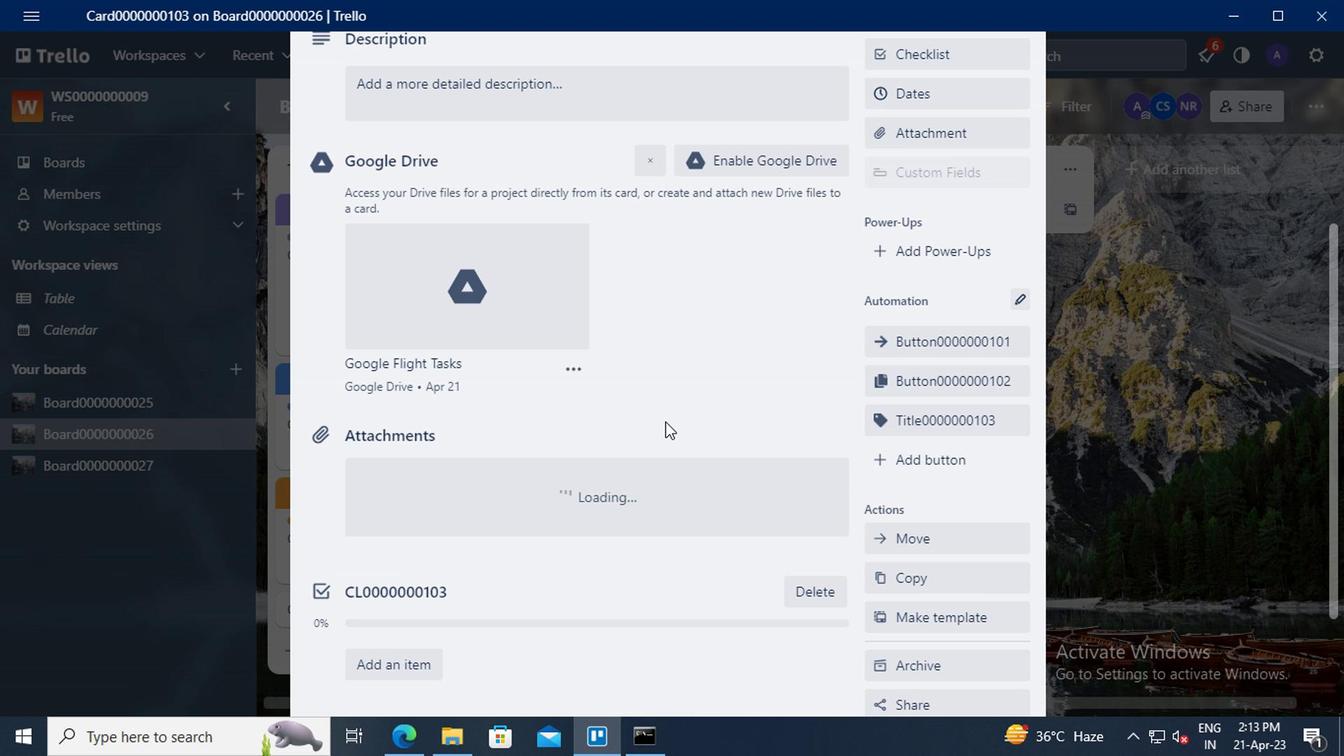 
Action: Mouse moved to (443, 287)
Screenshot: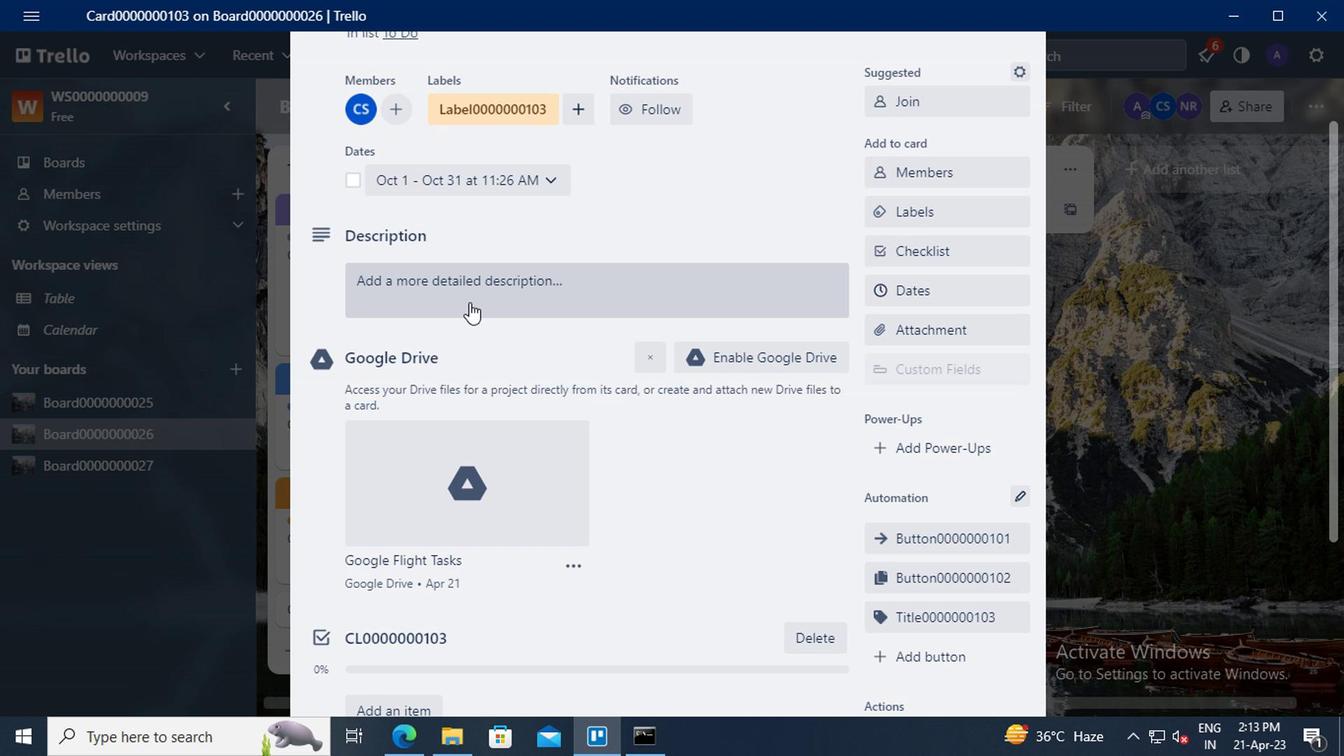 
Action: Mouse pressed left at (443, 287)
Screenshot: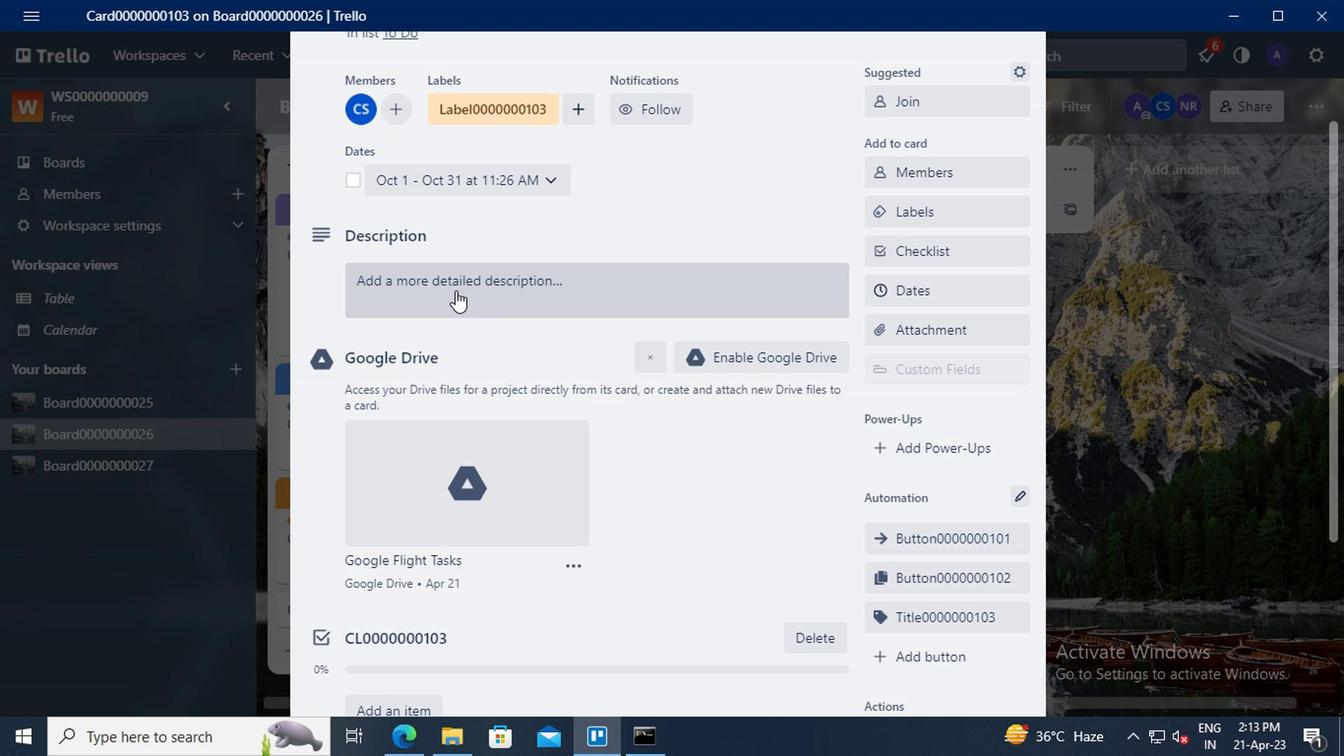 
Action: Mouse moved to (394, 346)
Screenshot: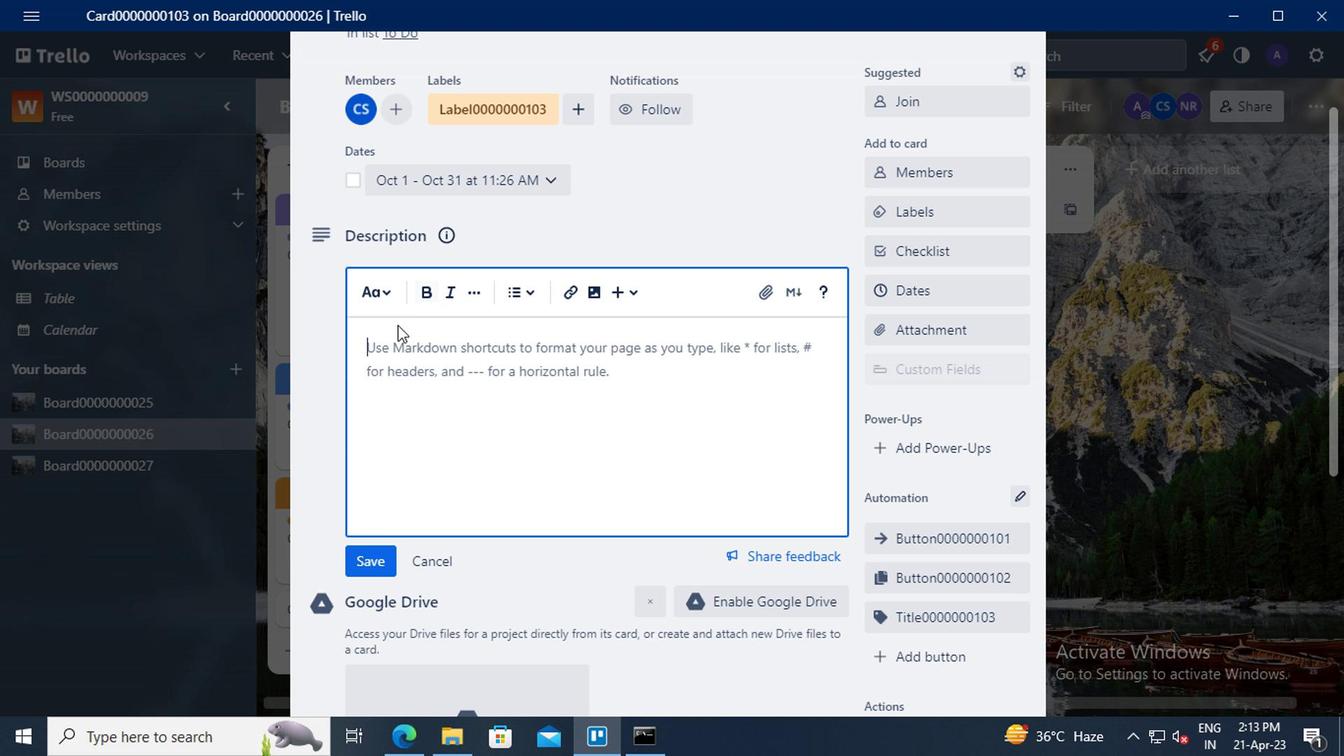 
Action: Mouse pressed left at (394, 346)
Screenshot: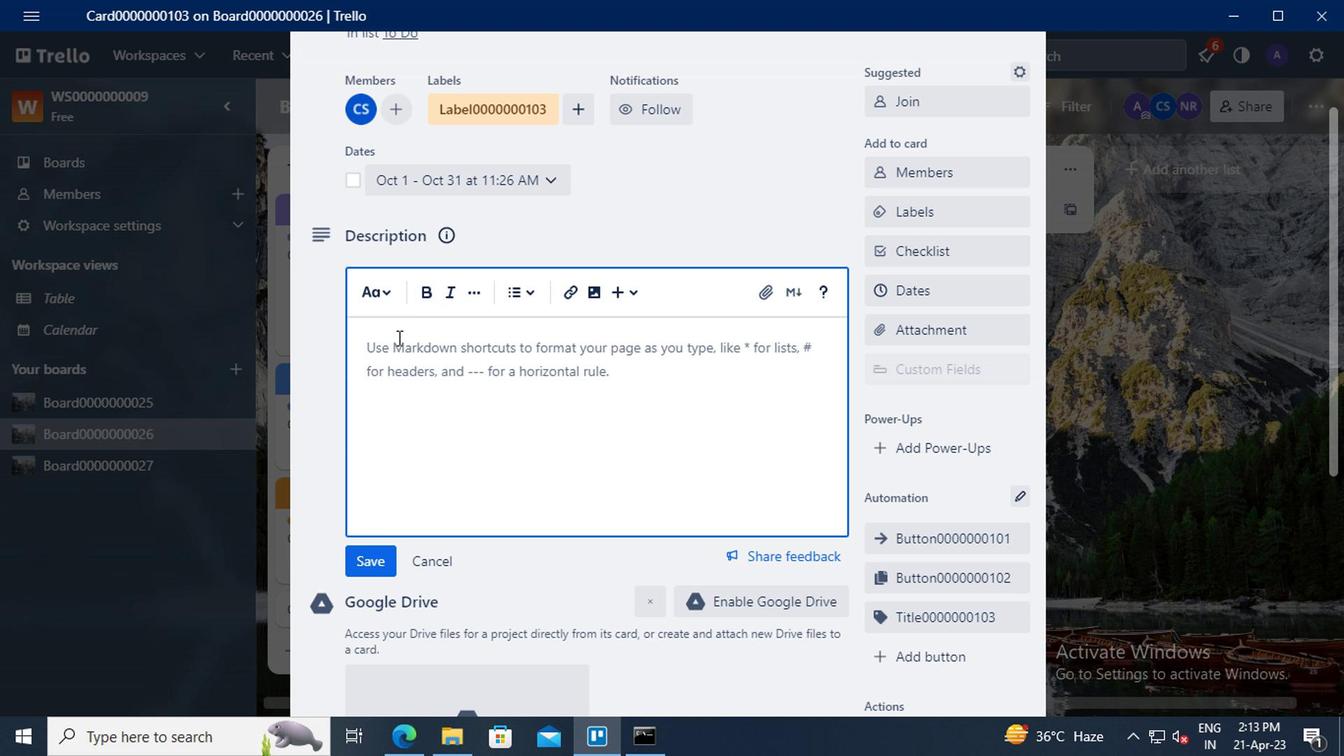 
Action: Key pressed <Key.shift>DS0000000103
Screenshot: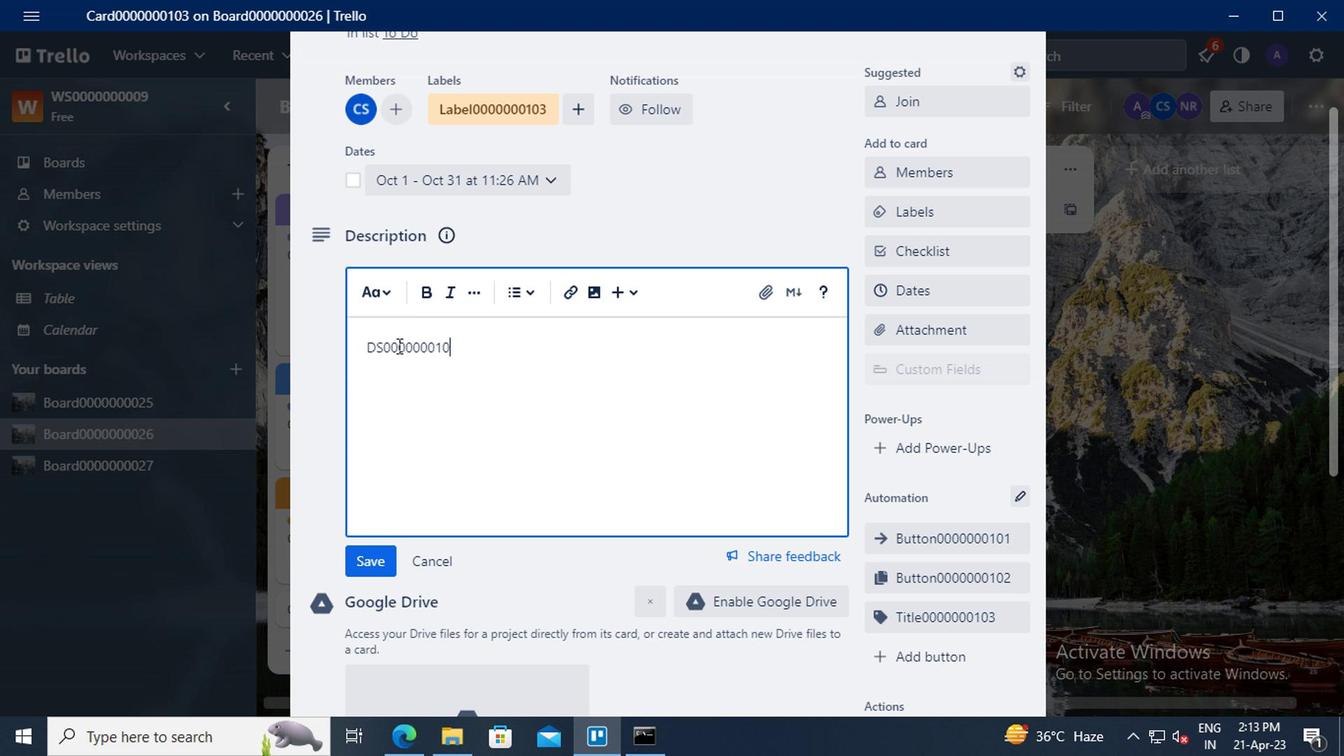 
Action: Mouse scrolled (394, 345) with delta (0, 0)
Screenshot: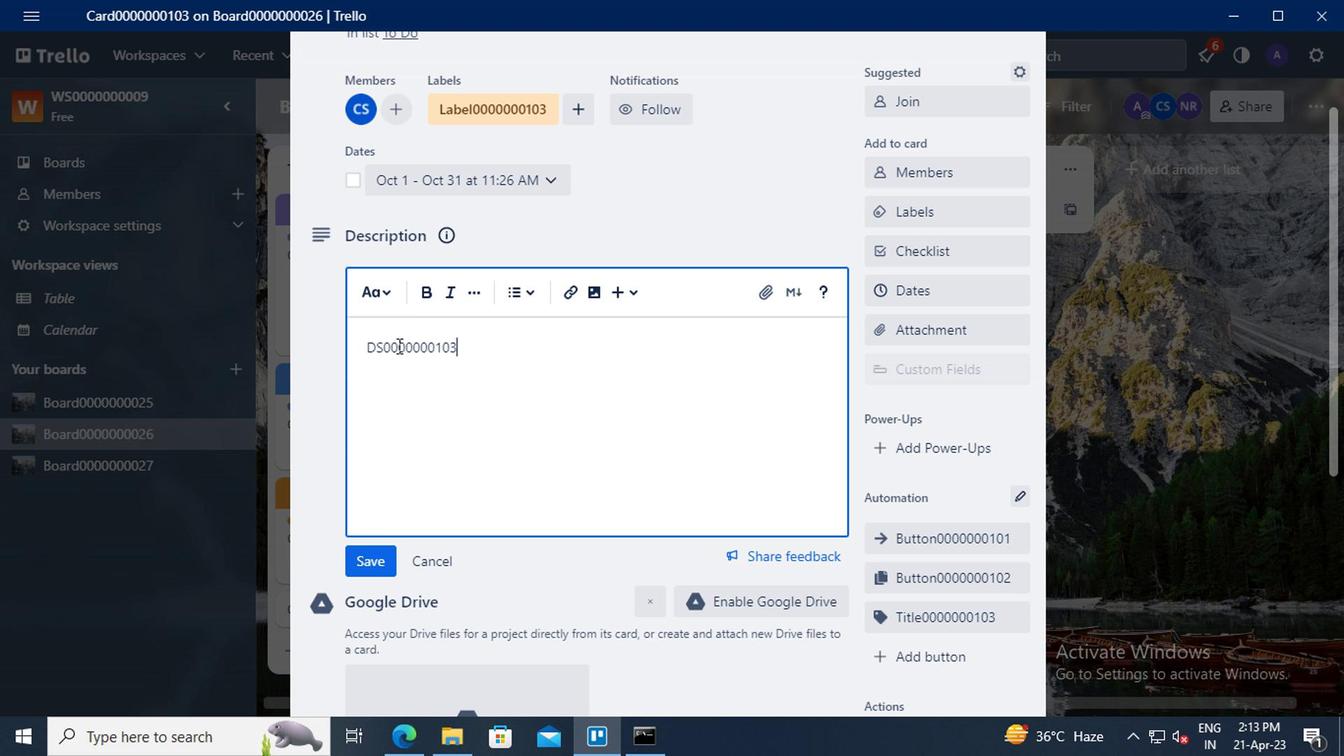 
Action: Mouse moved to (382, 463)
Screenshot: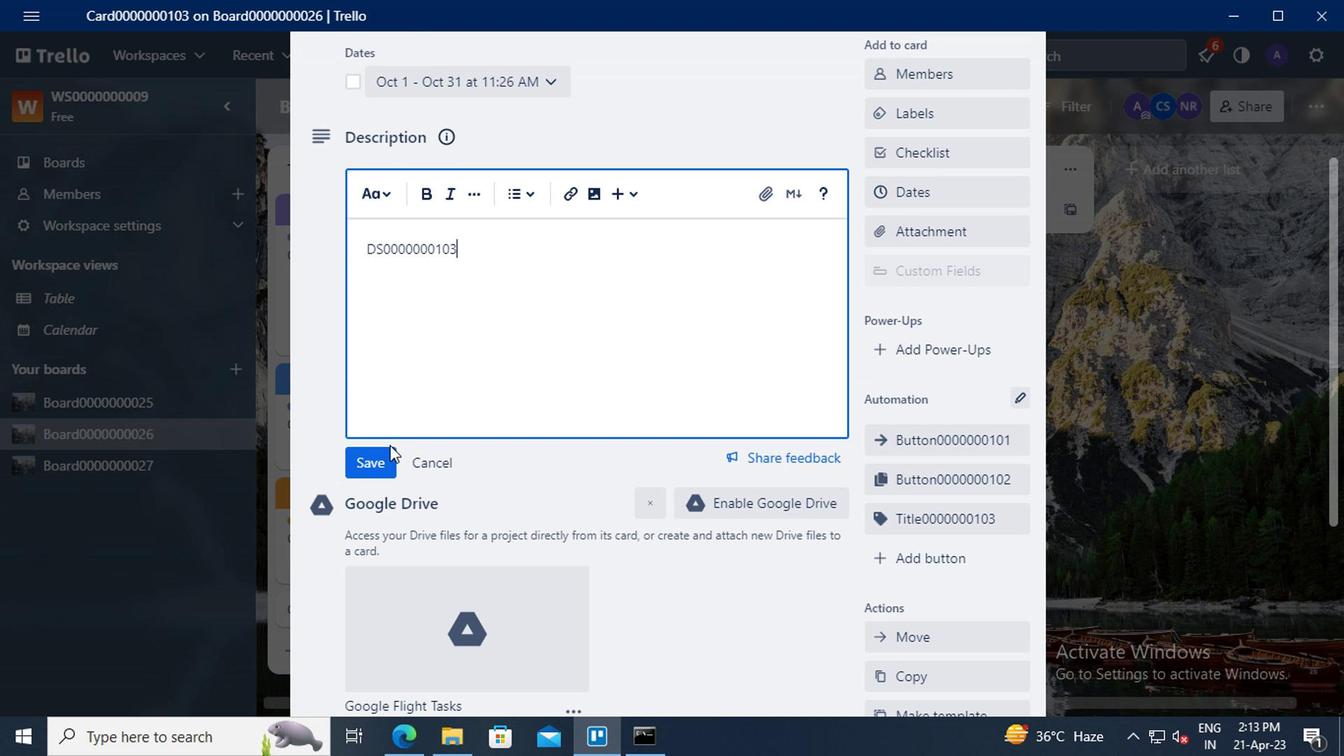 
Action: Mouse pressed left at (382, 463)
Screenshot: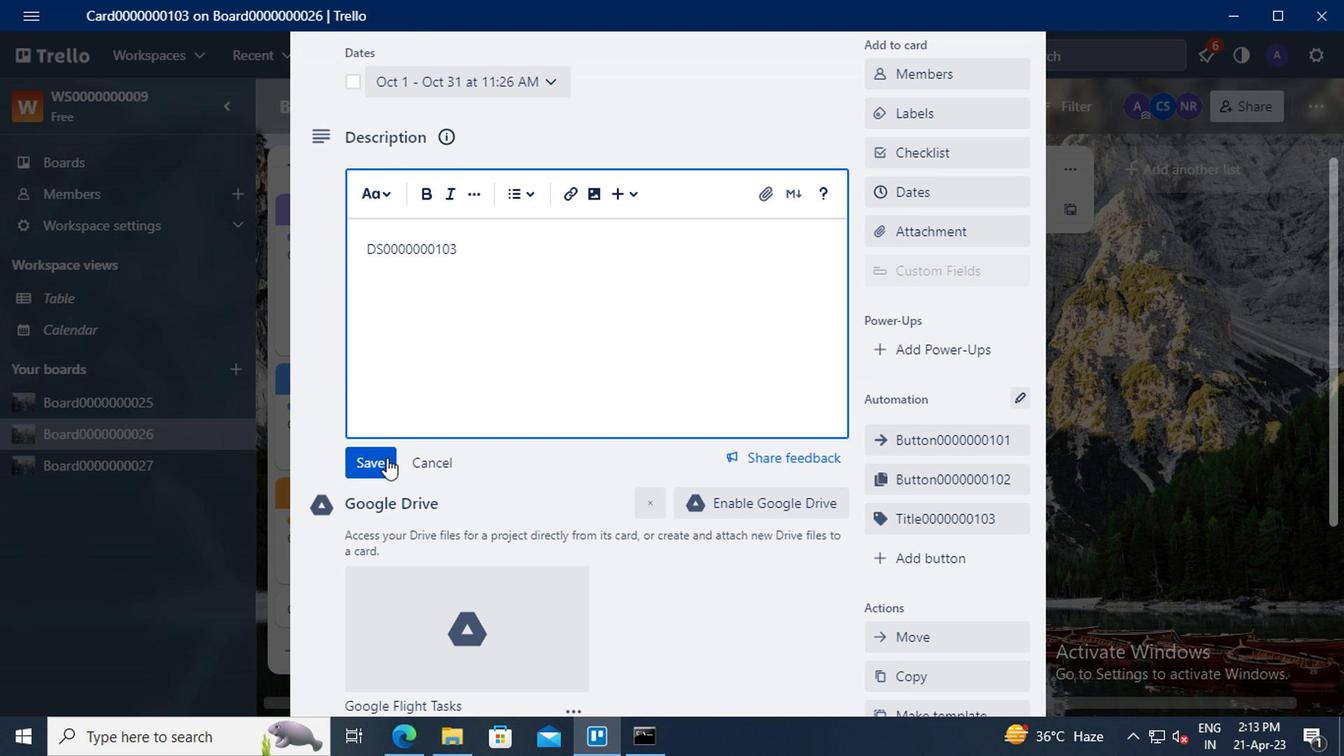 
Action: Mouse scrolled (382, 462) with delta (0, 0)
Screenshot: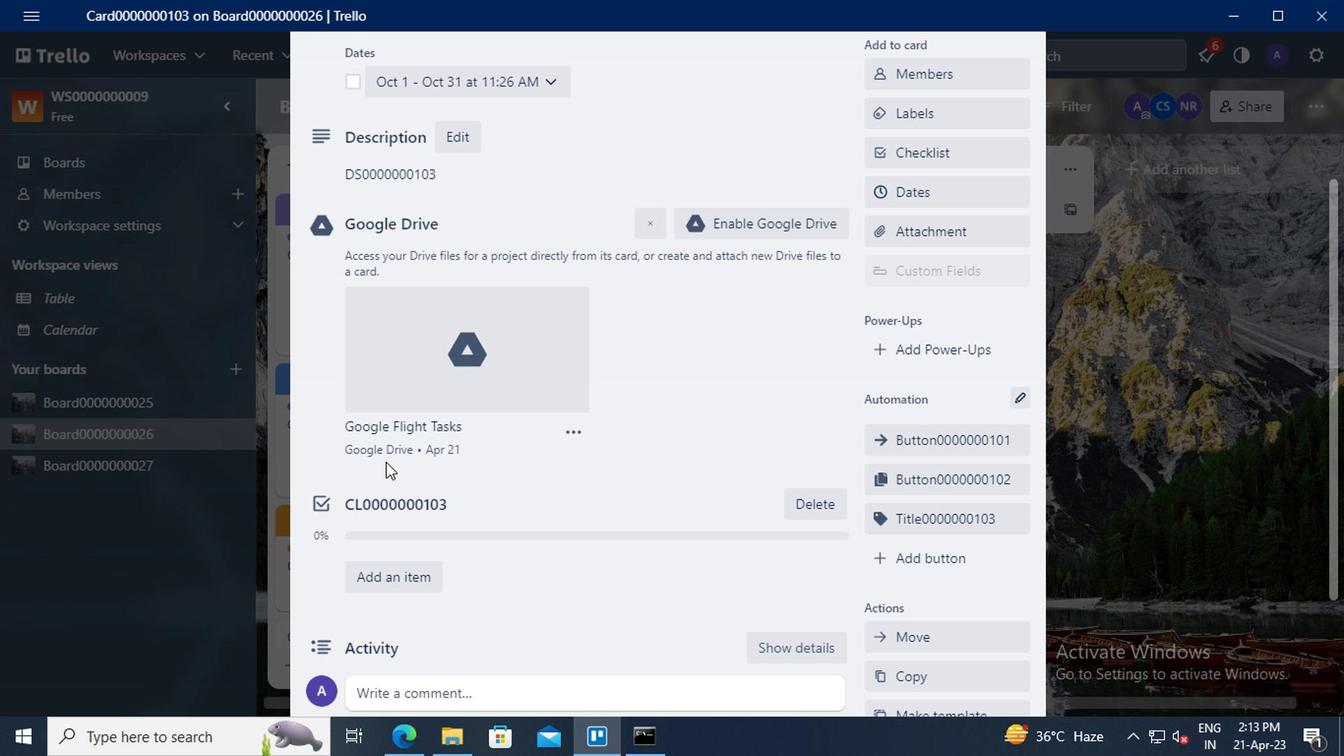 
Action: Mouse scrolled (382, 462) with delta (0, 0)
Screenshot: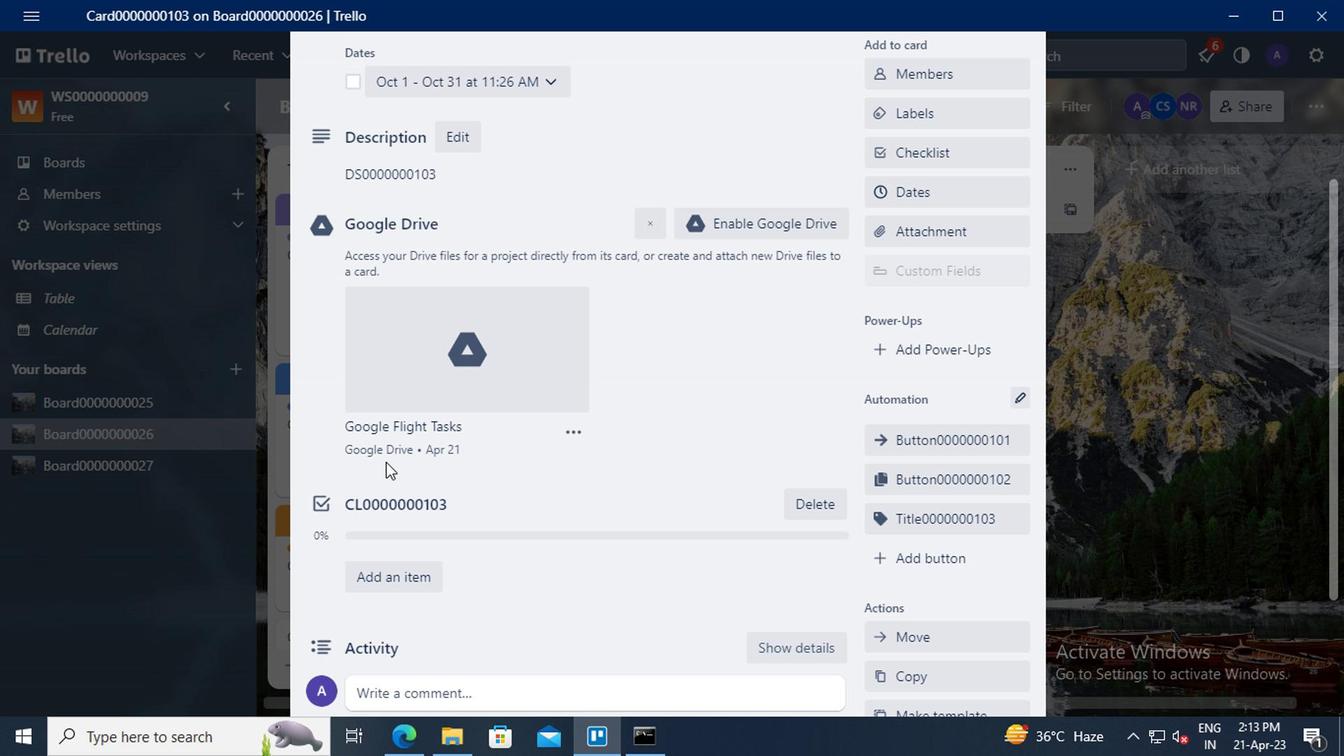 
Action: Mouse moved to (396, 501)
Screenshot: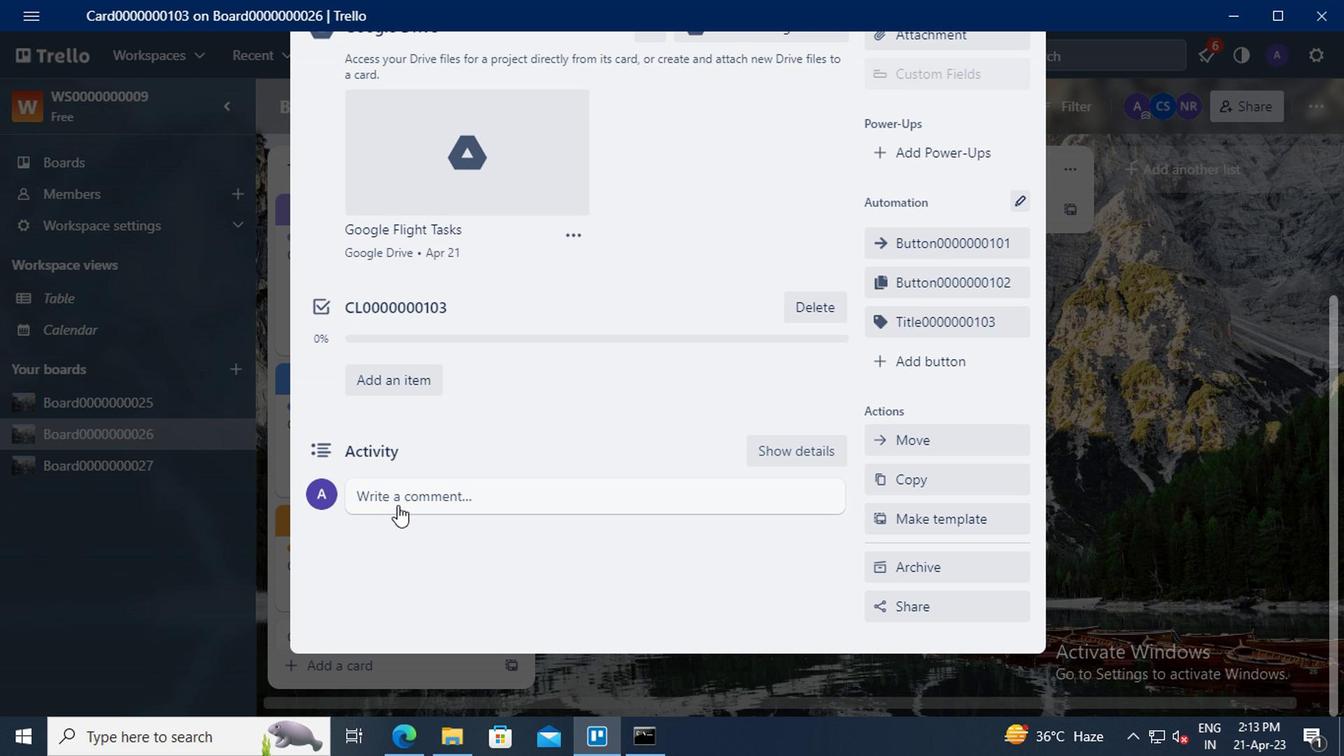 
Action: Mouse pressed left at (396, 501)
Screenshot: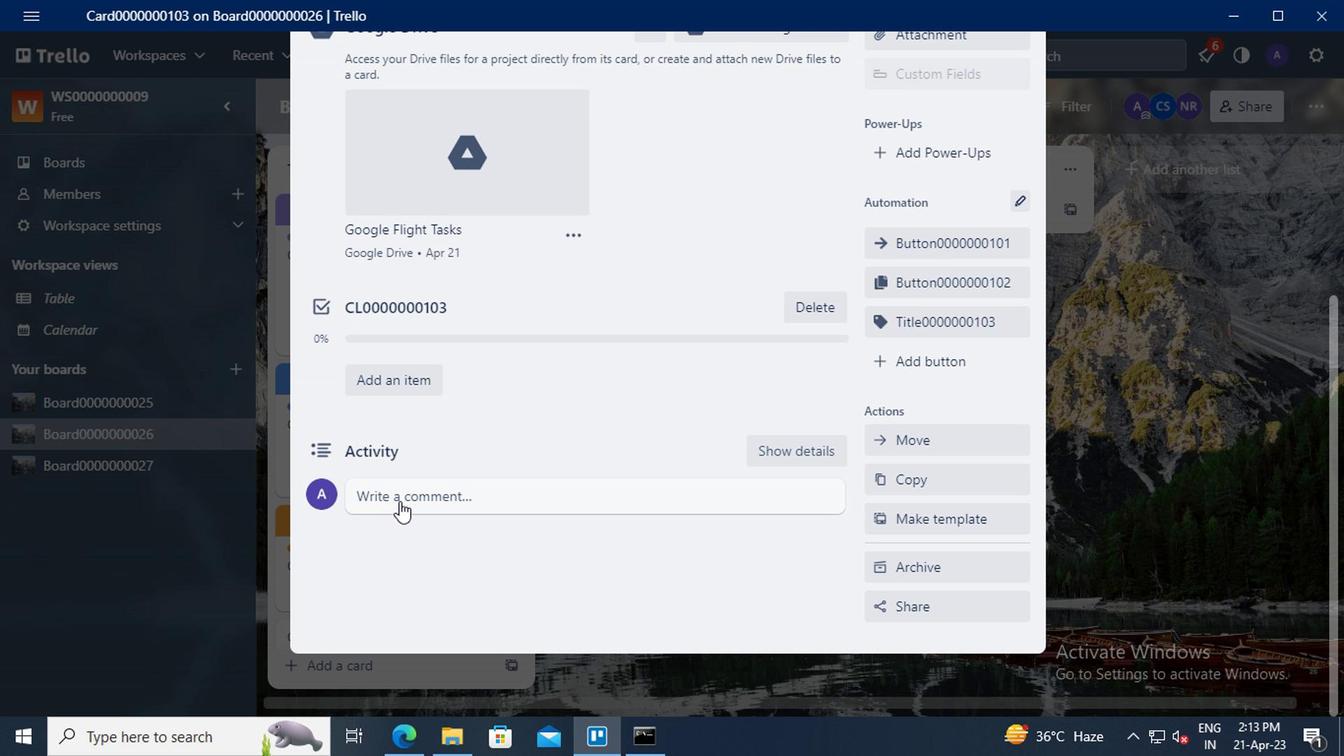 
Action: Key pressed <Key.shift>CM0000000103
Screenshot: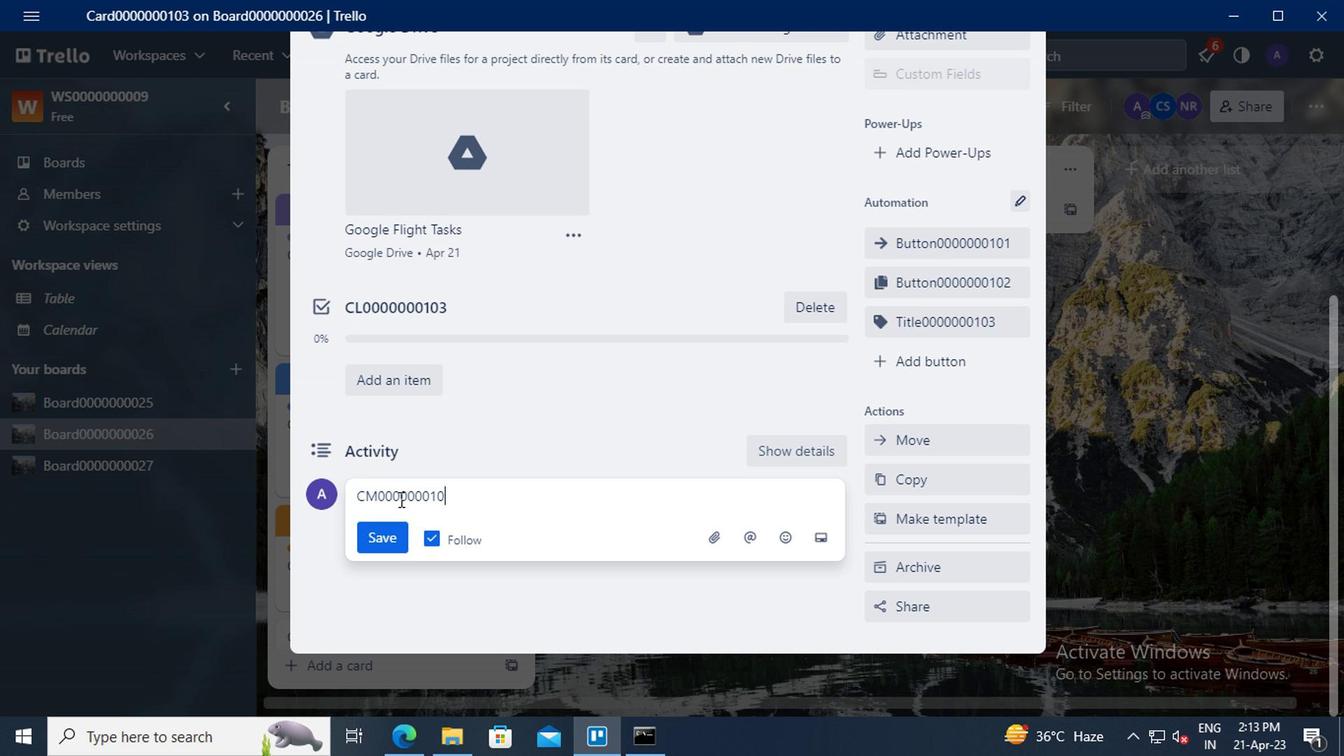 
Action: Mouse moved to (390, 536)
Screenshot: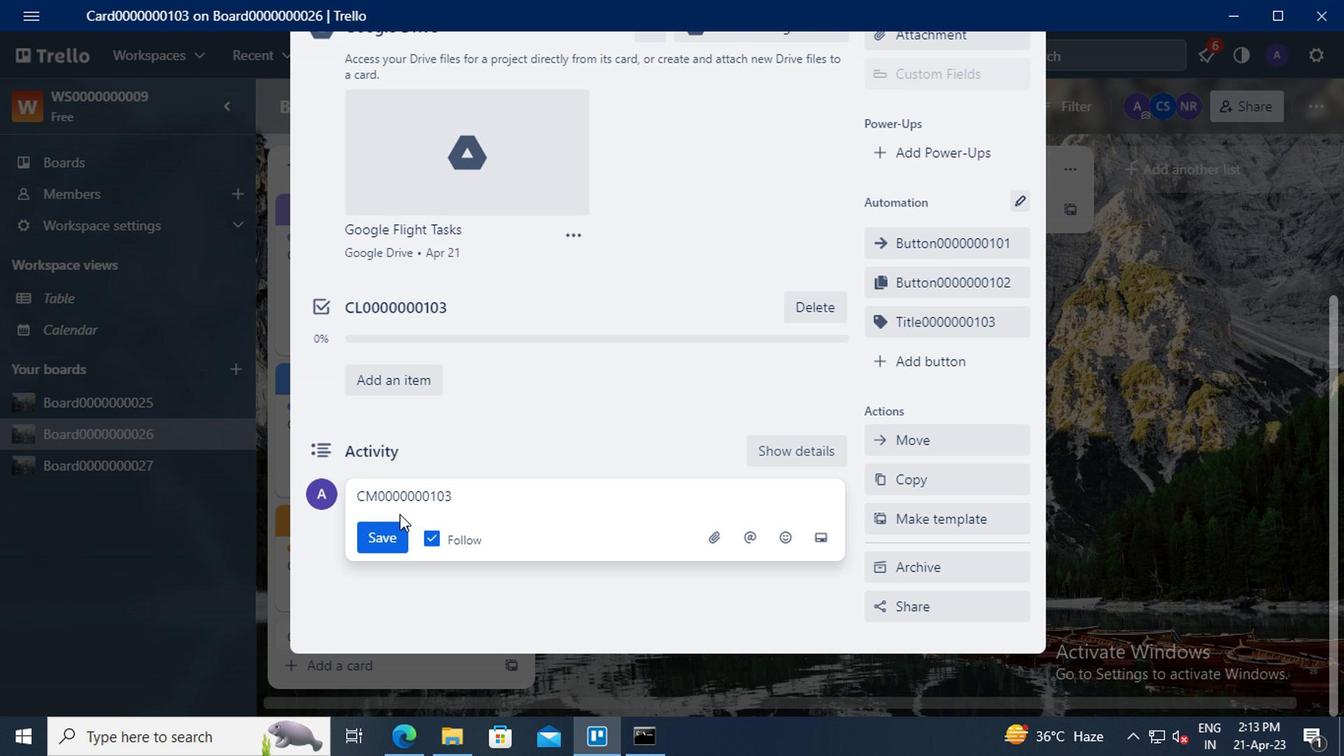 
Action: Mouse pressed left at (390, 536)
Screenshot: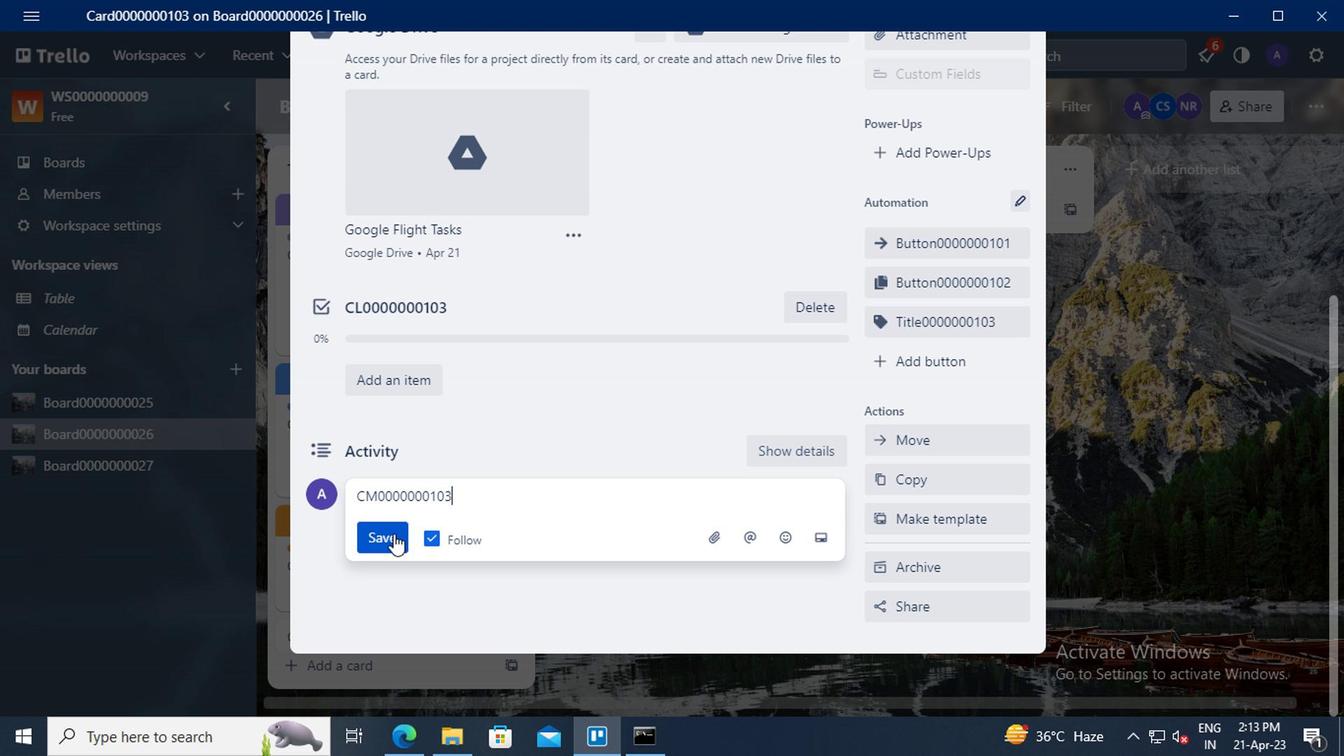 
